 Task: Create a due date automation trigger when advanced on, on the tuesday after a card is due add content with a description not starting with resume at 11:00 AM.
Action: Mouse moved to (960, 290)
Screenshot: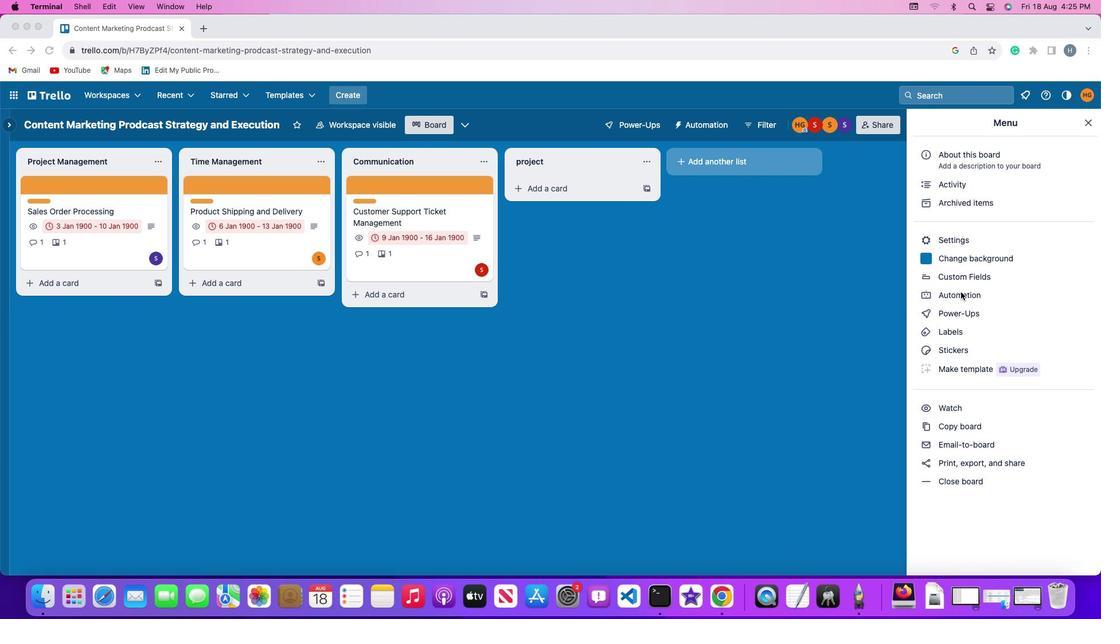 
Action: Mouse pressed left at (960, 290)
Screenshot: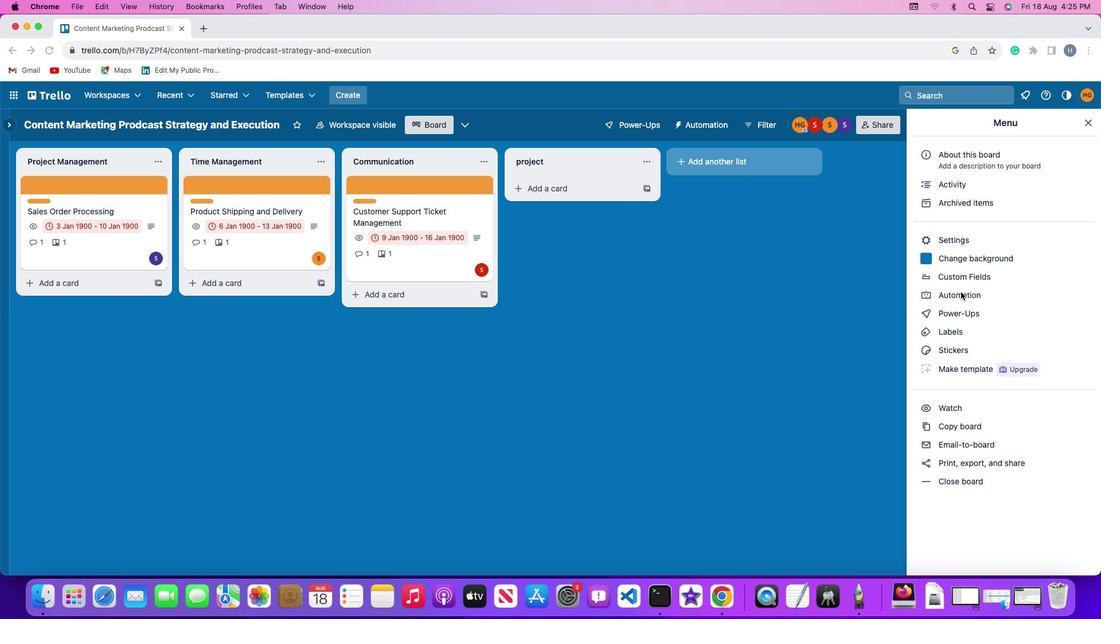 
Action: Mouse pressed left at (960, 290)
Screenshot: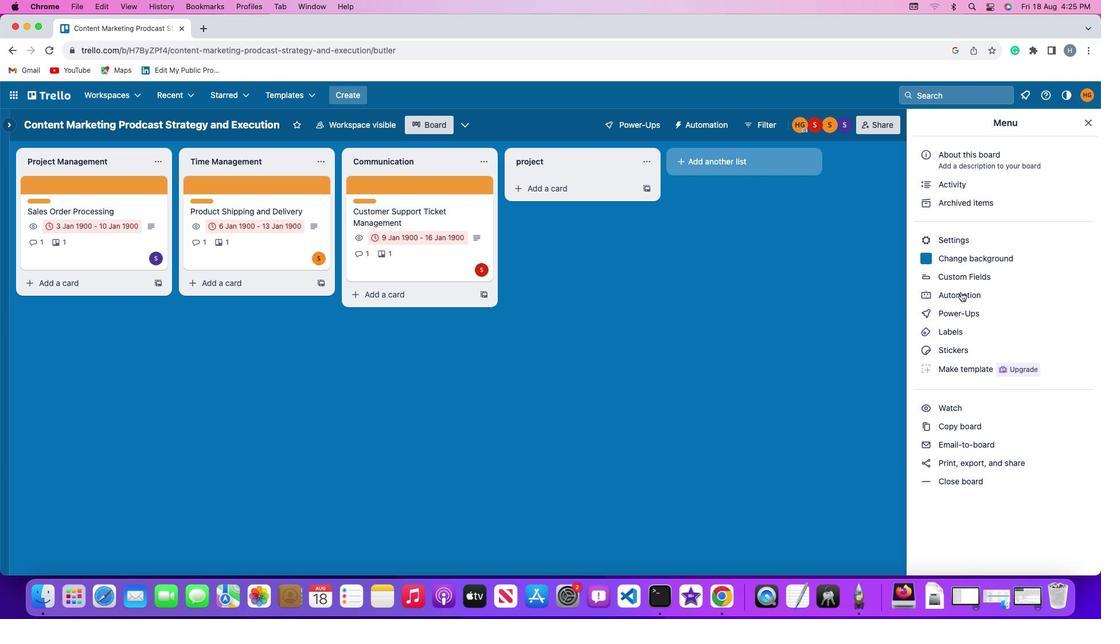 
Action: Mouse moved to (76, 271)
Screenshot: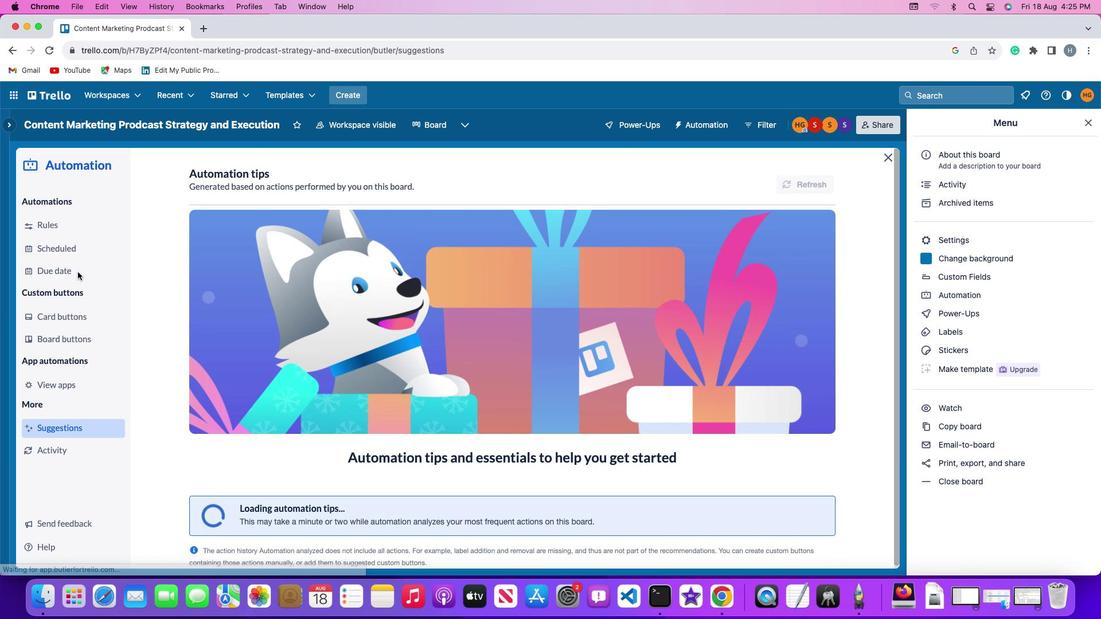 
Action: Mouse pressed left at (76, 271)
Screenshot: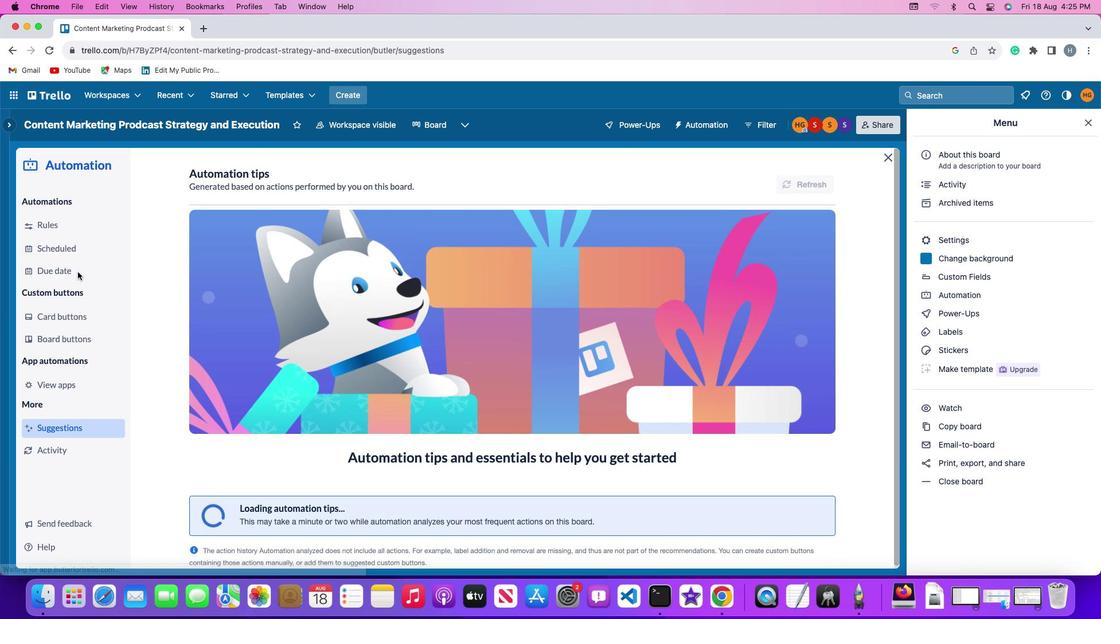 
Action: Mouse moved to (779, 177)
Screenshot: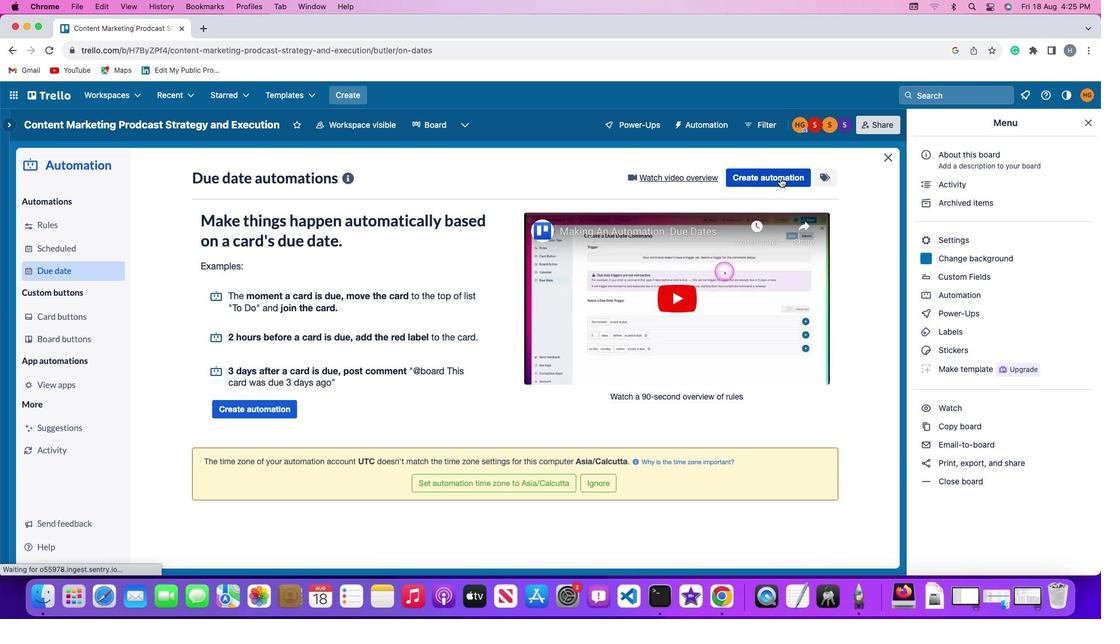
Action: Mouse pressed left at (779, 177)
Screenshot: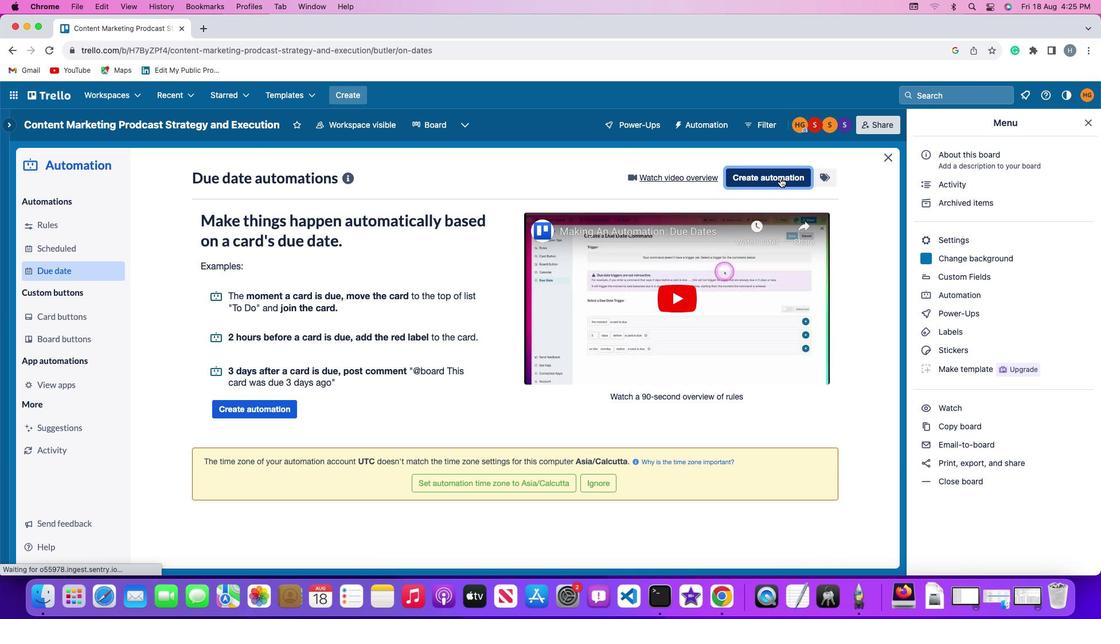 
Action: Mouse moved to (236, 284)
Screenshot: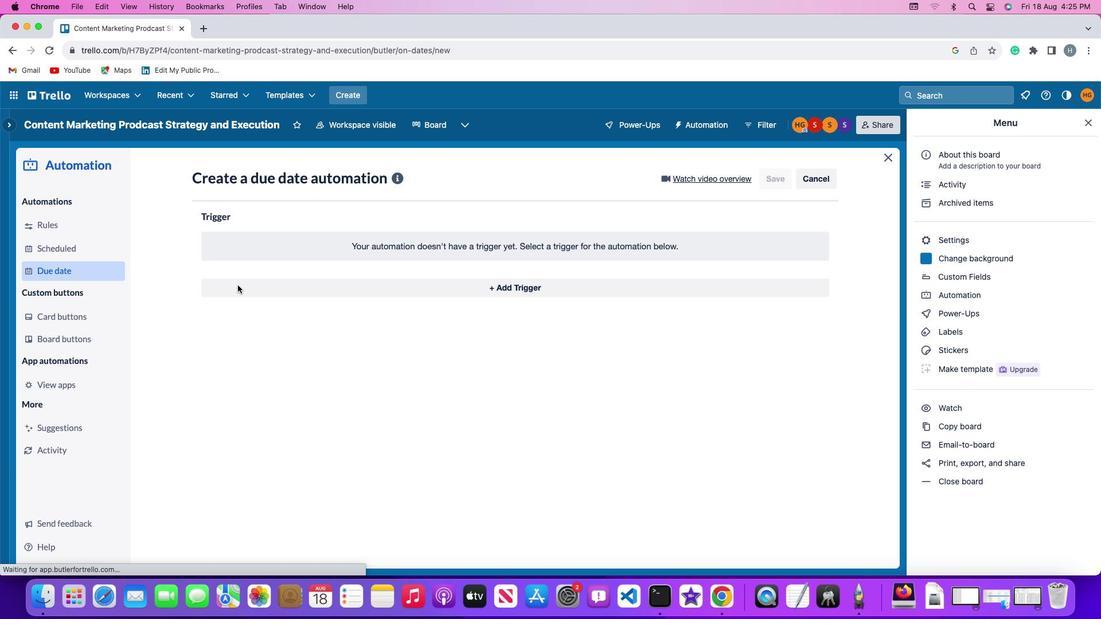 
Action: Mouse pressed left at (236, 284)
Screenshot: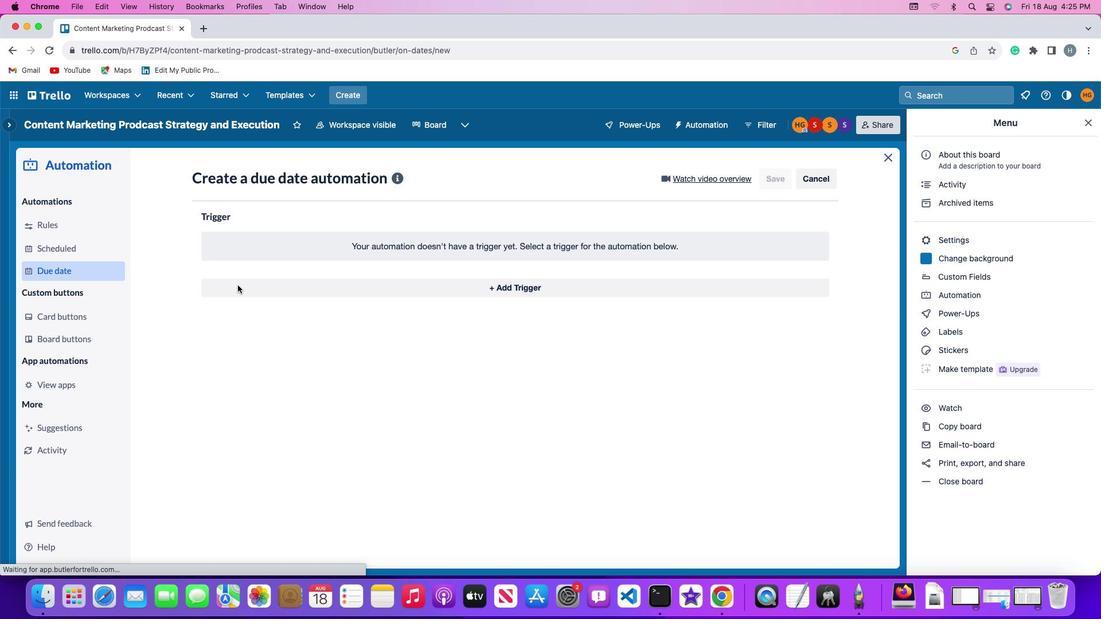 
Action: Mouse moved to (263, 496)
Screenshot: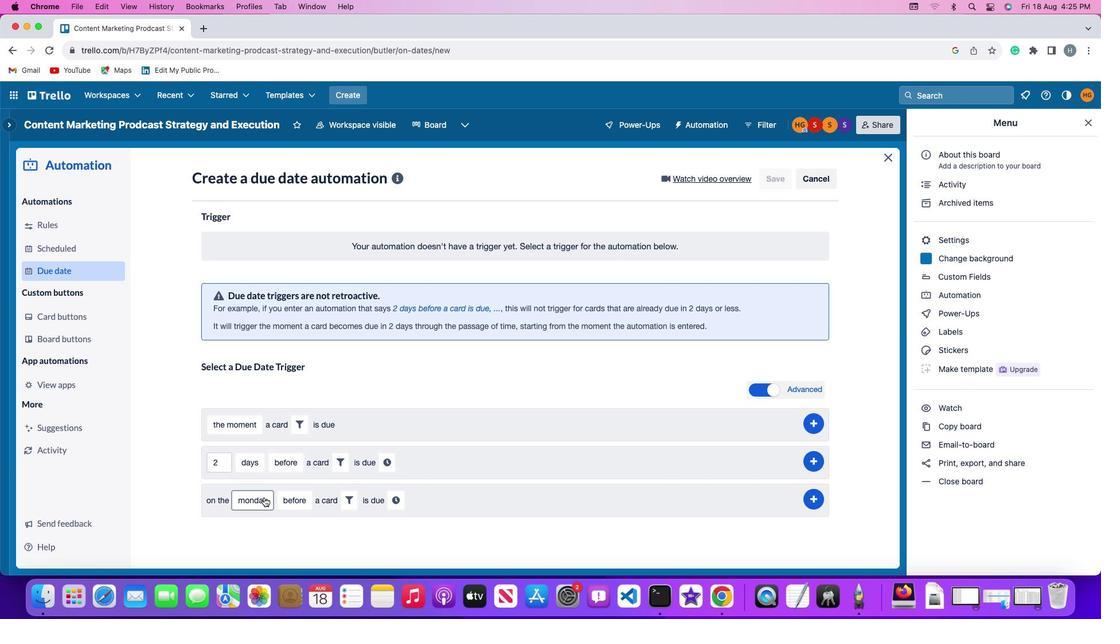 
Action: Mouse pressed left at (263, 496)
Screenshot: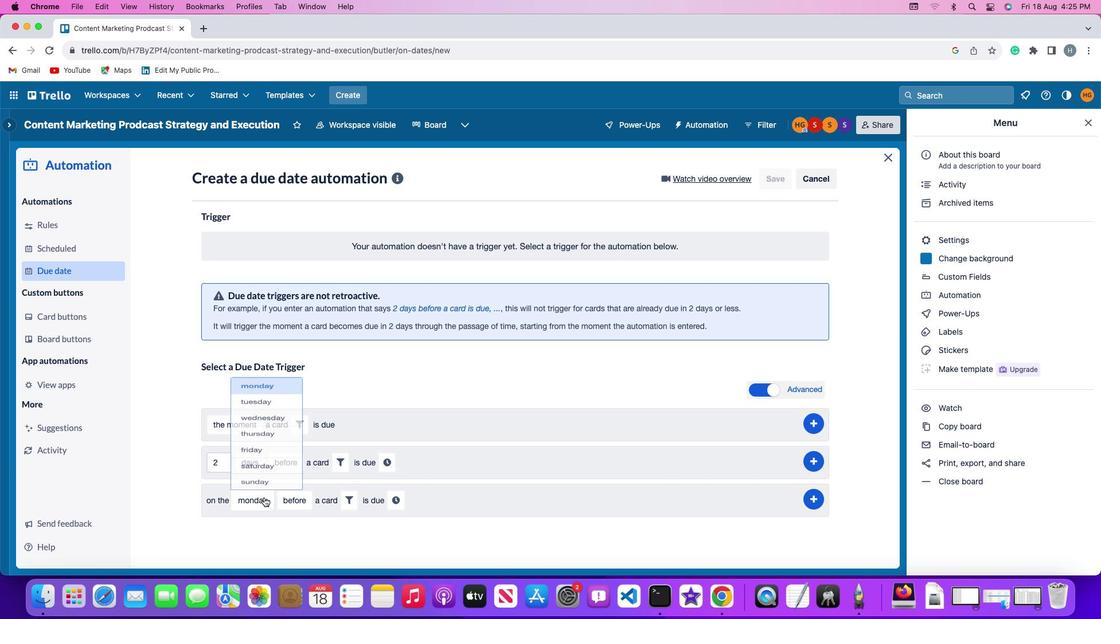 
Action: Mouse moved to (274, 364)
Screenshot: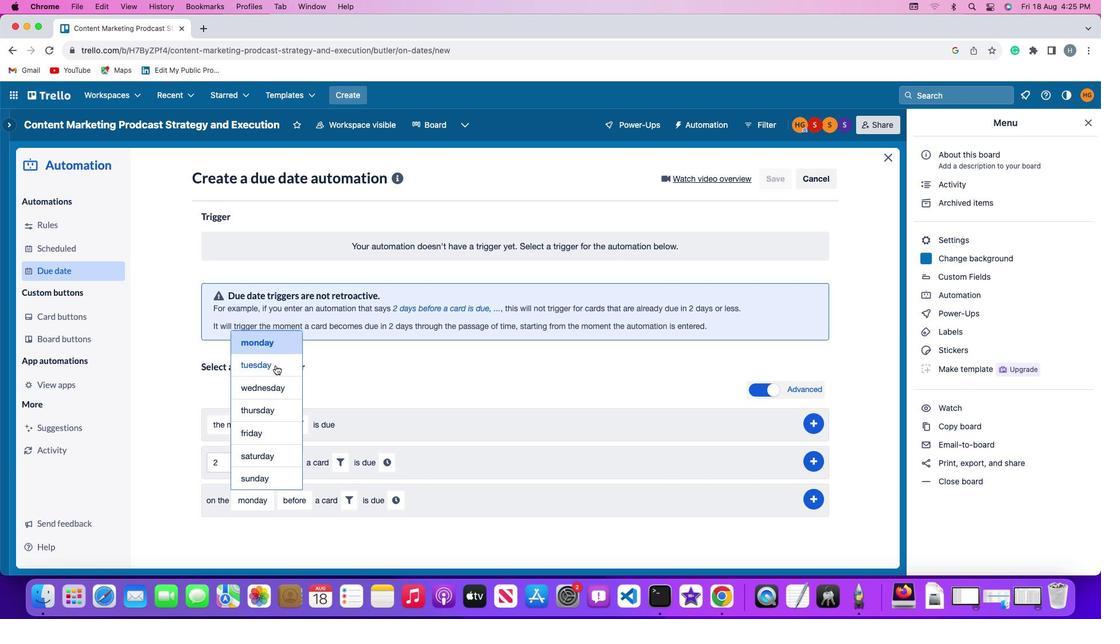 
Action: Mouse pressed left at (274, 364)
Screenshot: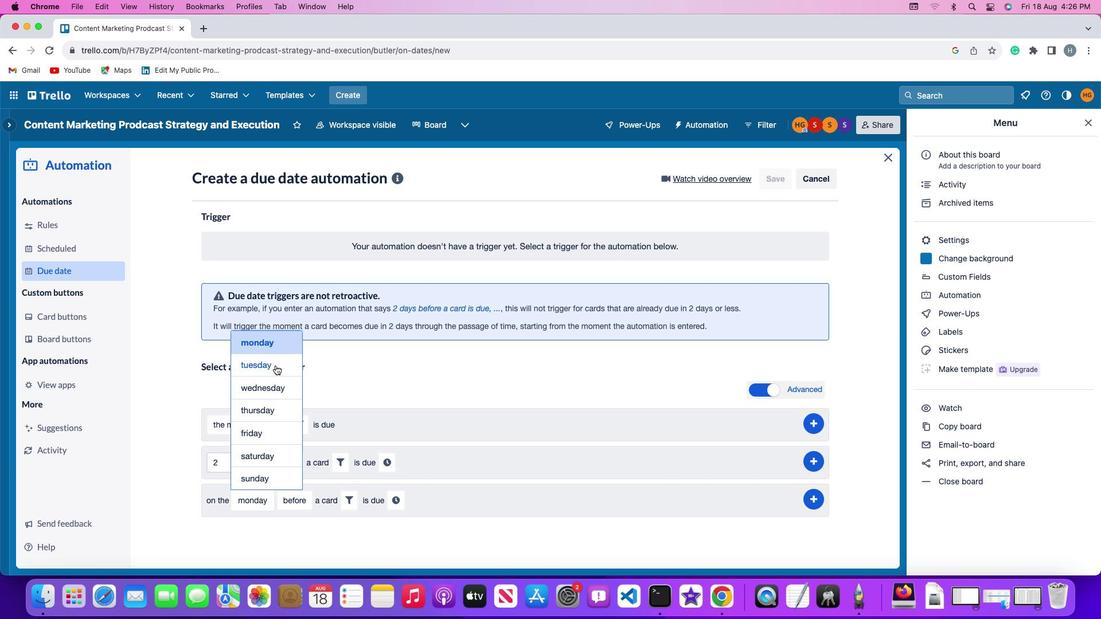 
Action: Mouse moved to (303, 496)
Screenshot: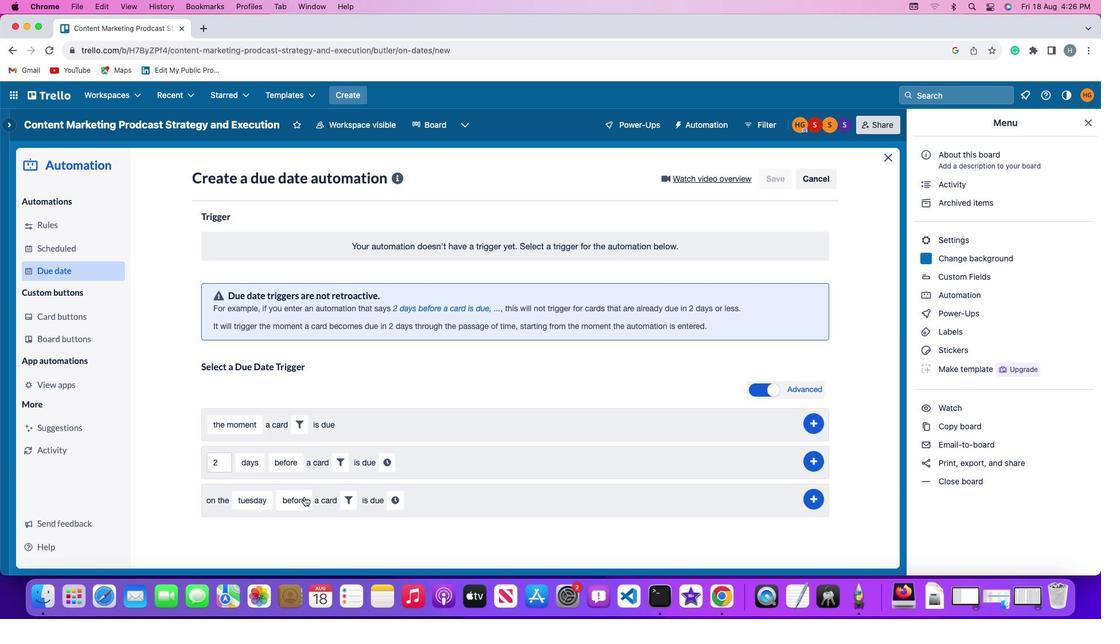 
Action: Mouse pressed left at (303, 496)
Screenshot: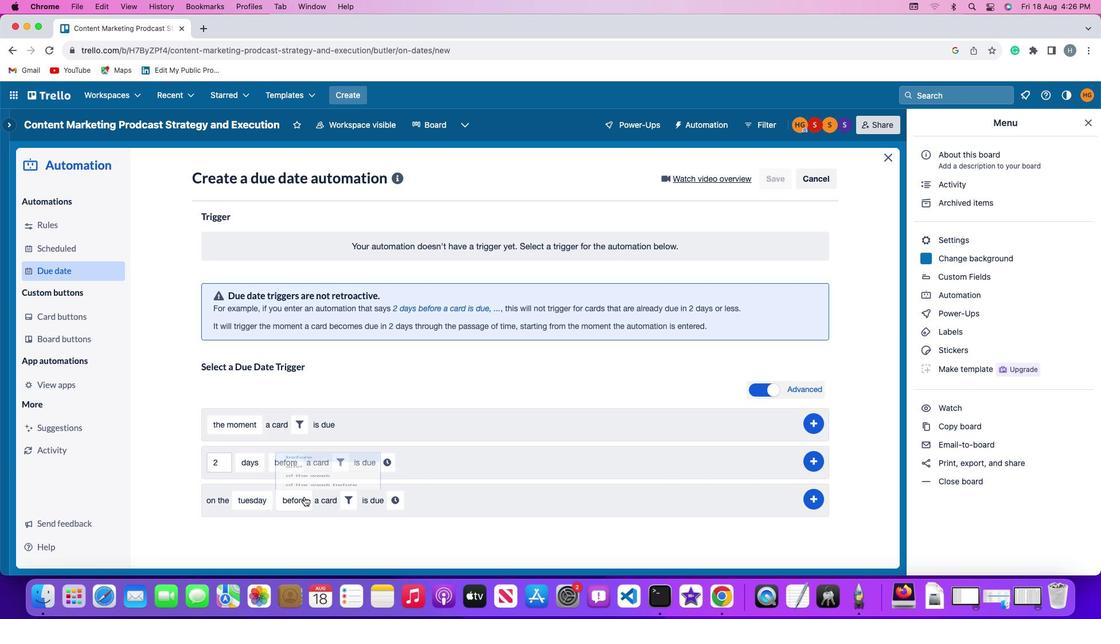 
Action: Mouse moved to (313, 428)
Screenshot: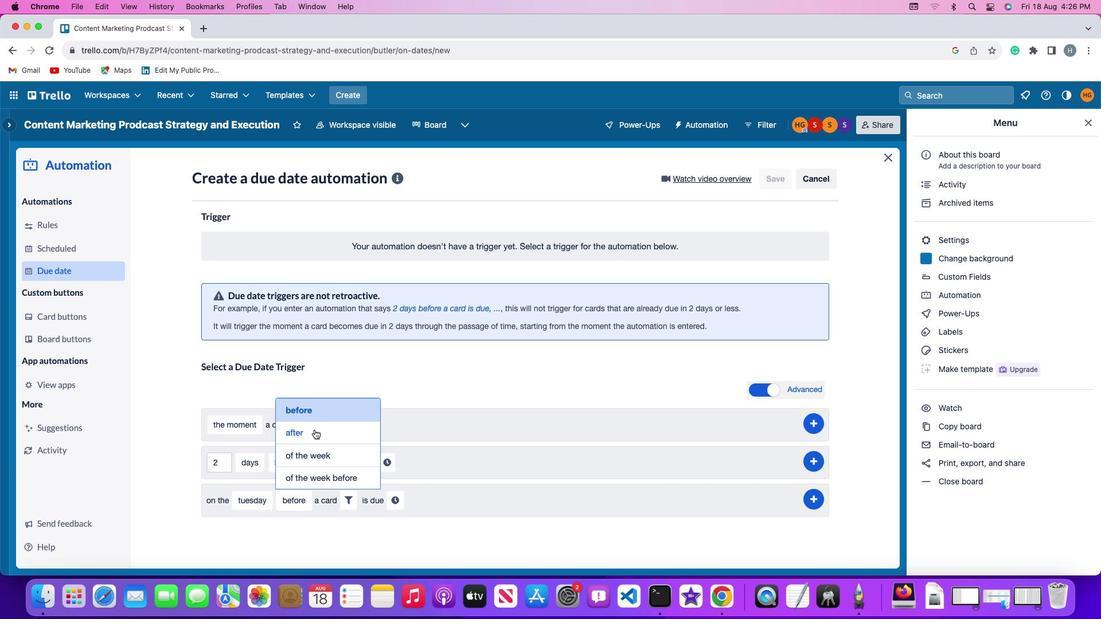 
Action: Mouse pressed left at (313, 428)
Screenshot: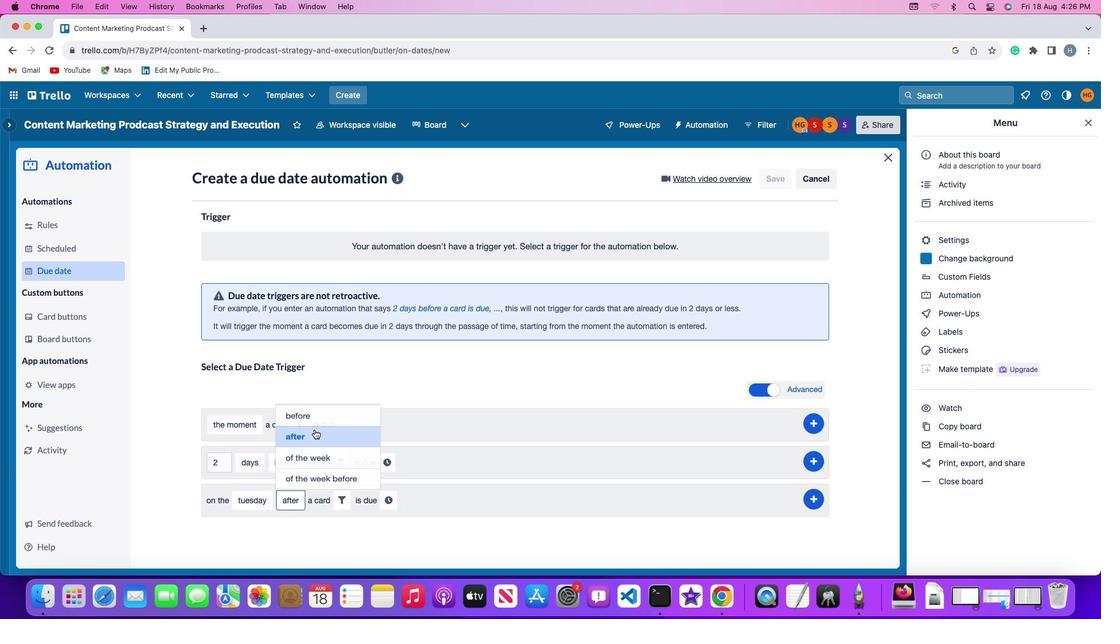 
Action: Mouse moved to (333, 500)
Screenshot: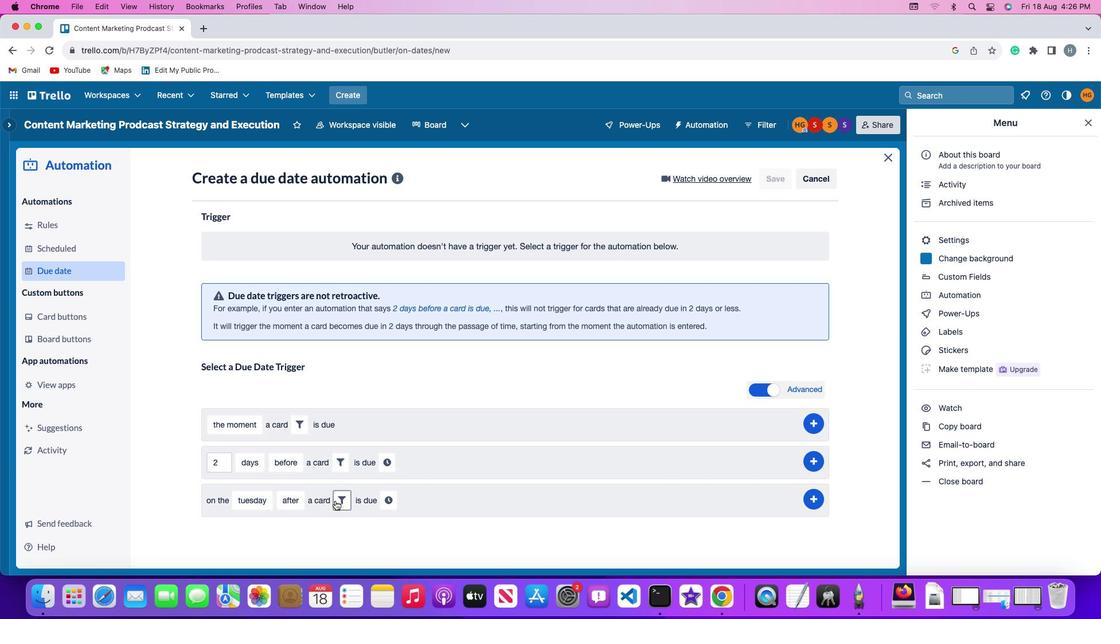 
Action: Mouse pressed left at (333, 500)
Screenshot: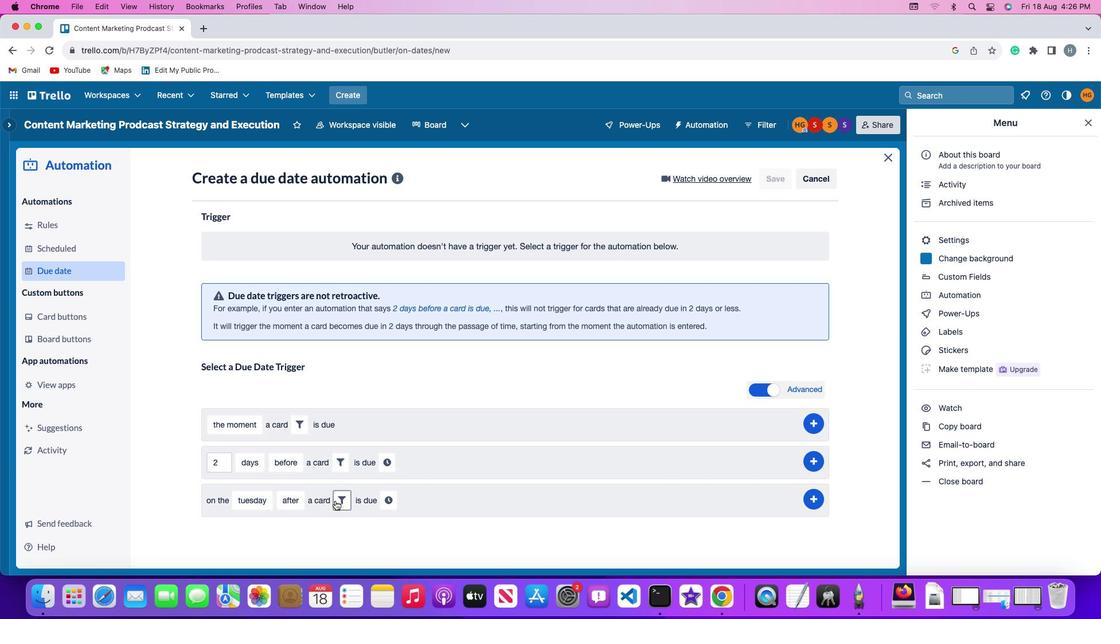 
Action: Mouse moved to (479, 535)
Screenshot: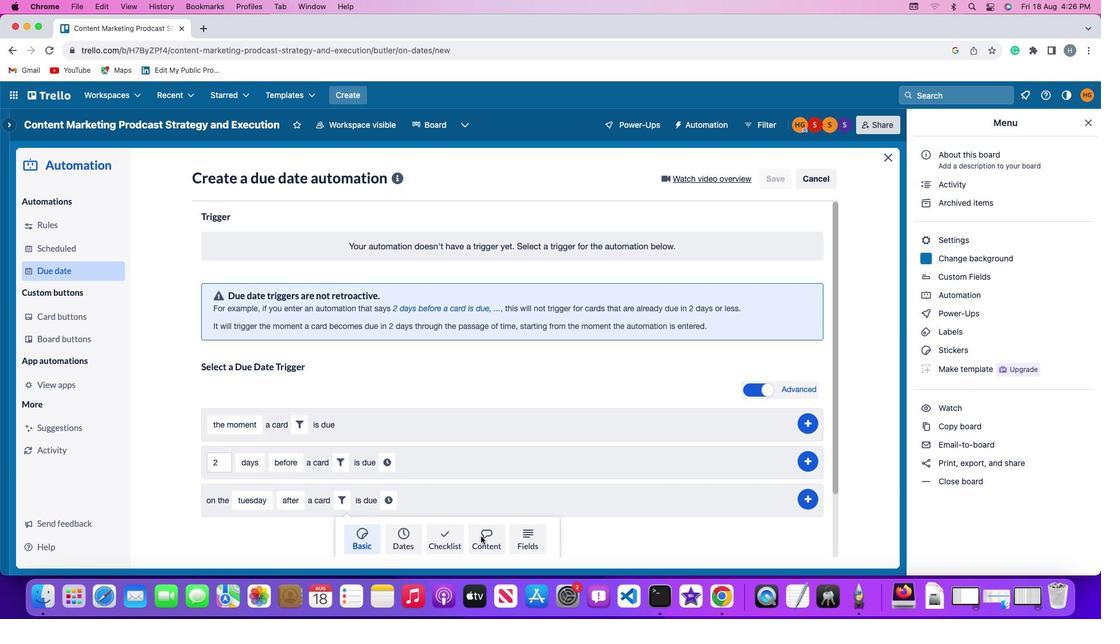 
Action: Mouse pressed left at (479, 535)
Screenshot: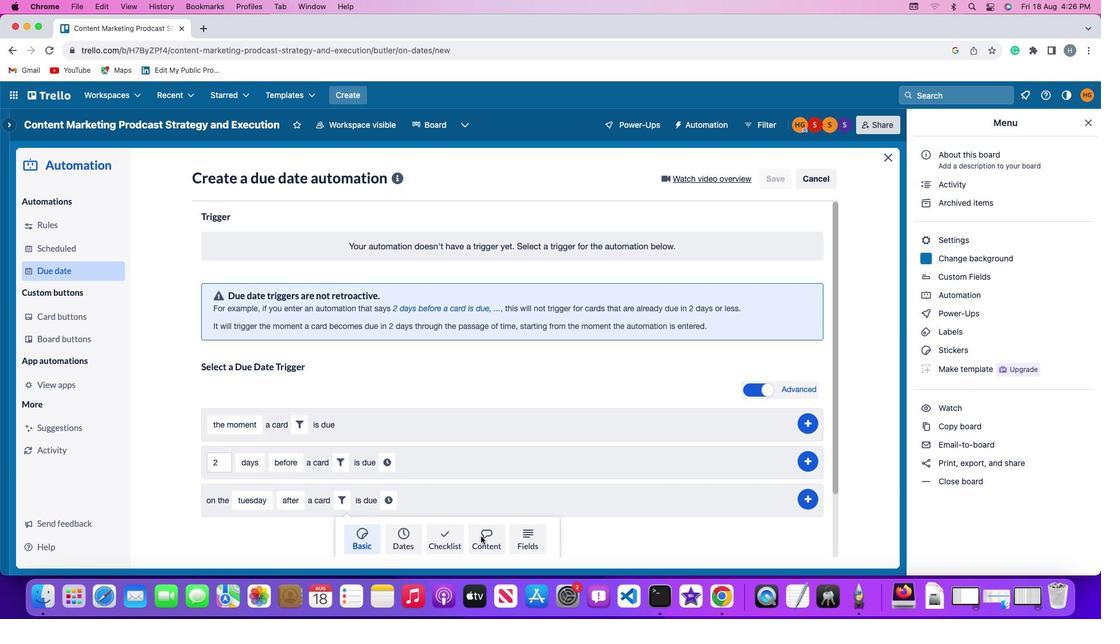 
Action: Mouse moved to (274, 518)
Screenshot: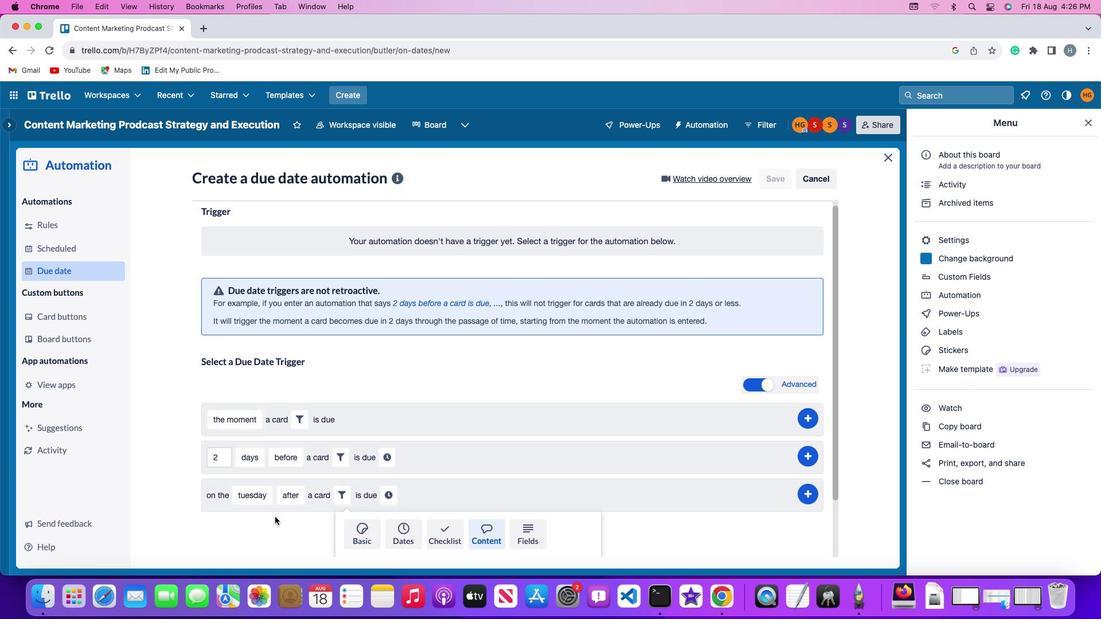 
Action: Mouse scrolled (274, 518) with delta (0, -1)
Screenshot: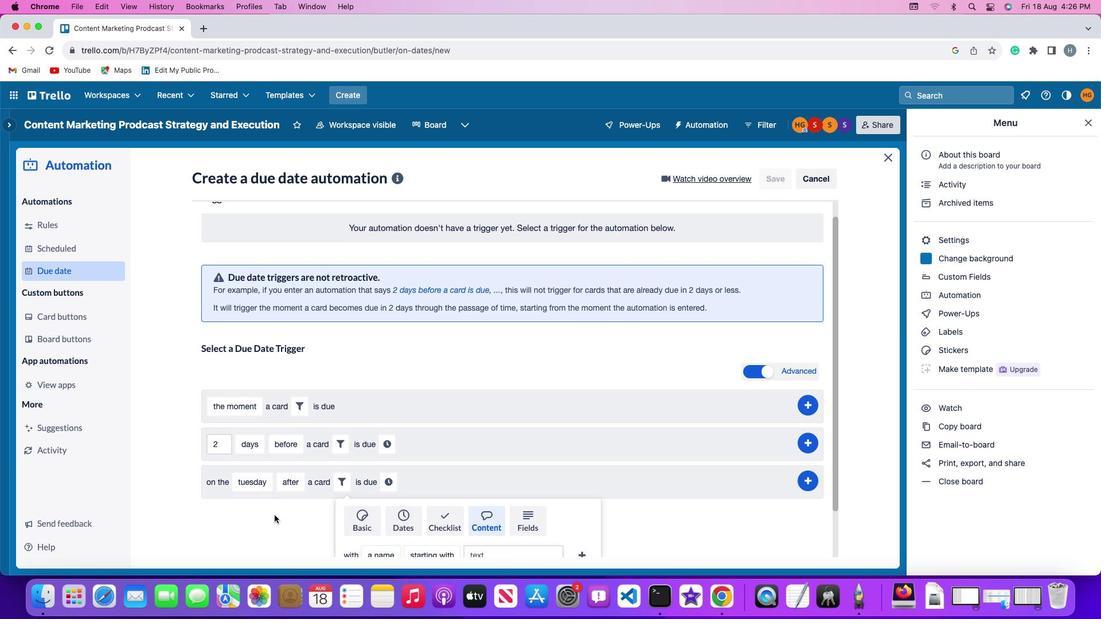
Action: Mouse scrolled (274, 518) with delta (0, -1)
Screenshot: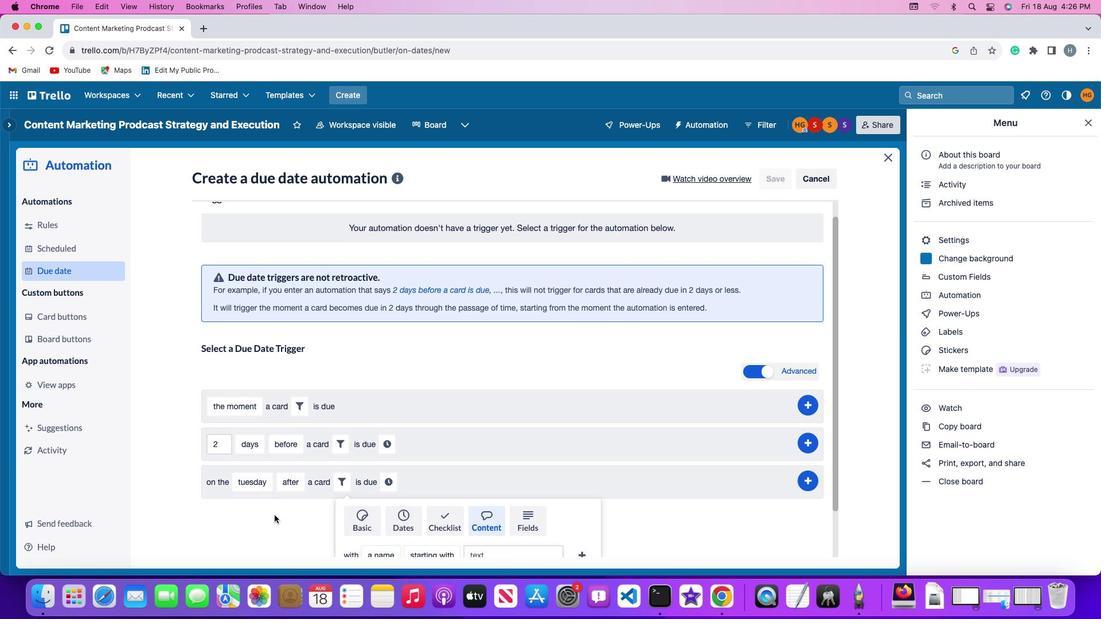 
Action: Mouse scrolled (274, 518) with delta (0, -2)
Screenshot: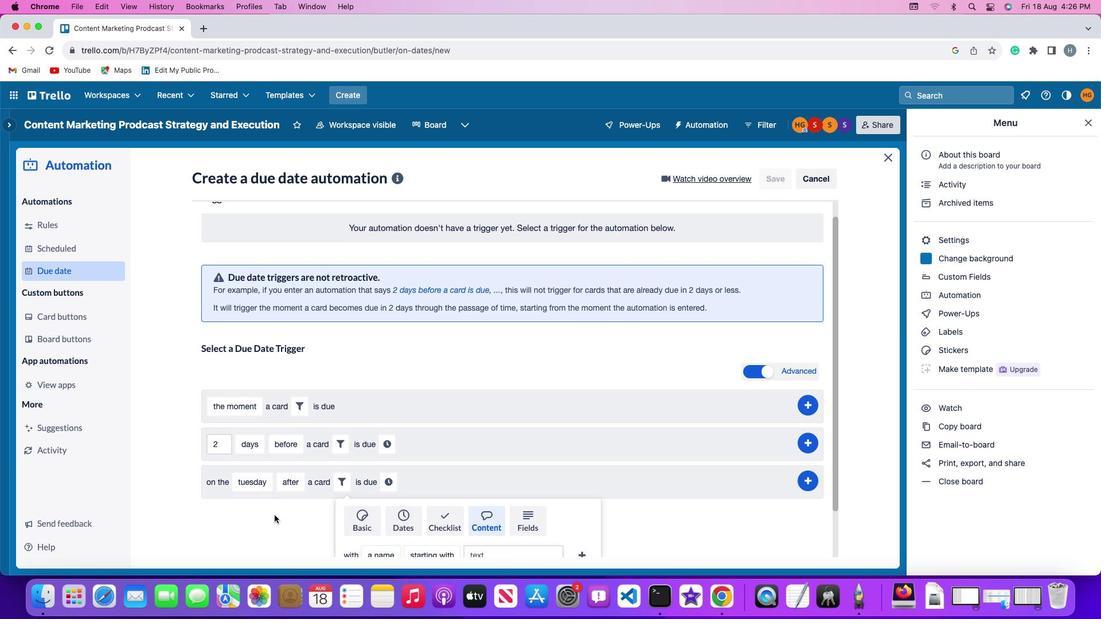 
Action: Mouse moved to (274, 518)
Screenshot: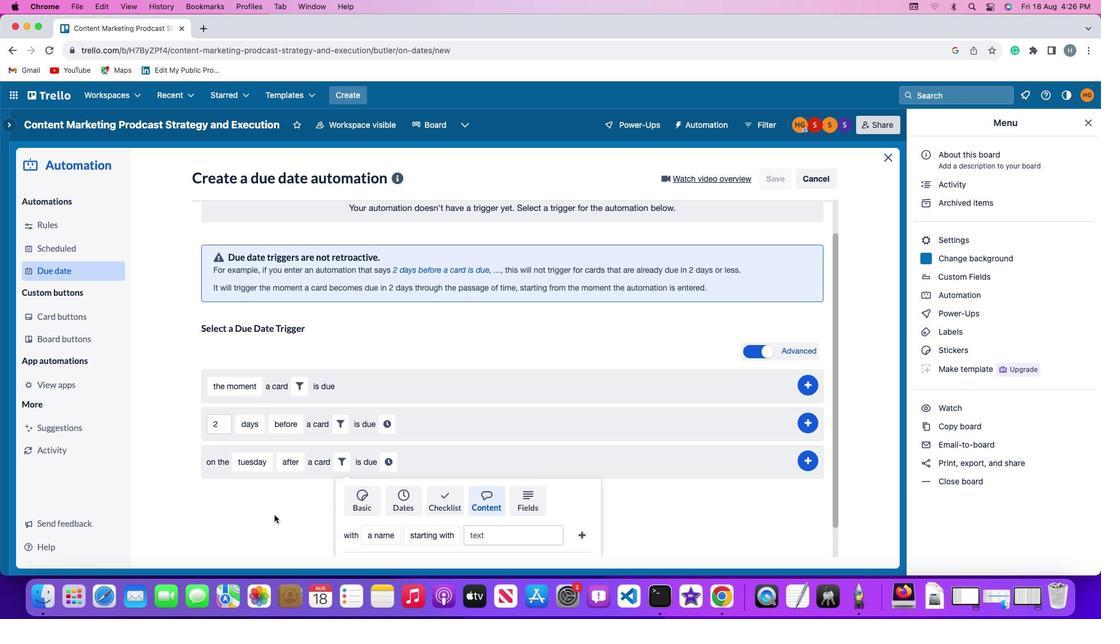 
Action: Mouse scrolled (274, 518) with delta (0, -3)
Screenshot: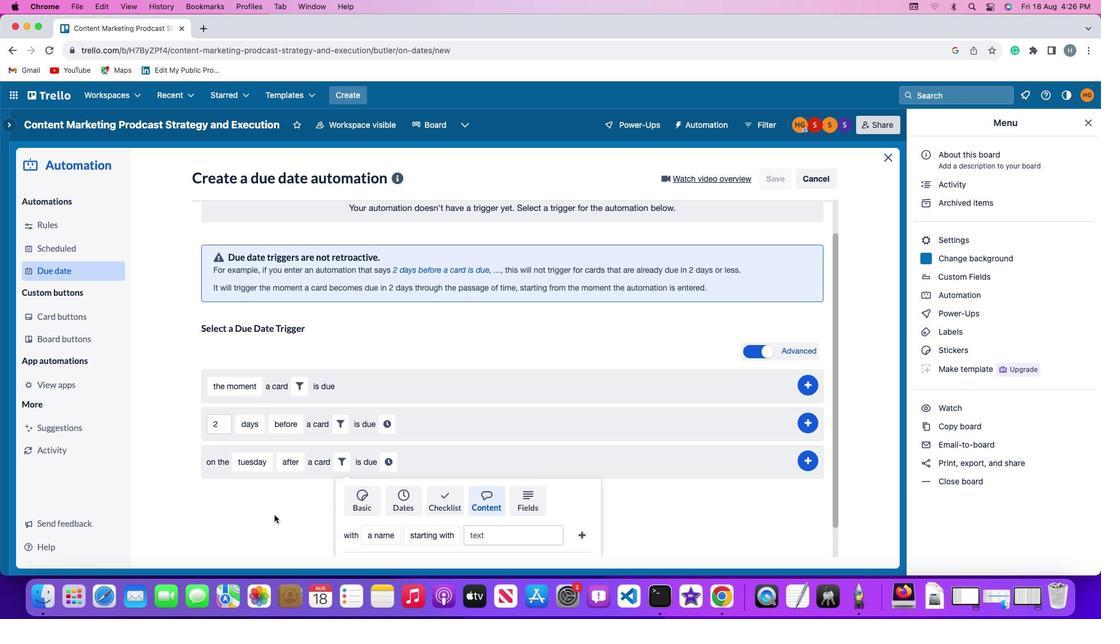 
Action: Mouse moved to (274, 516)
Screenshot: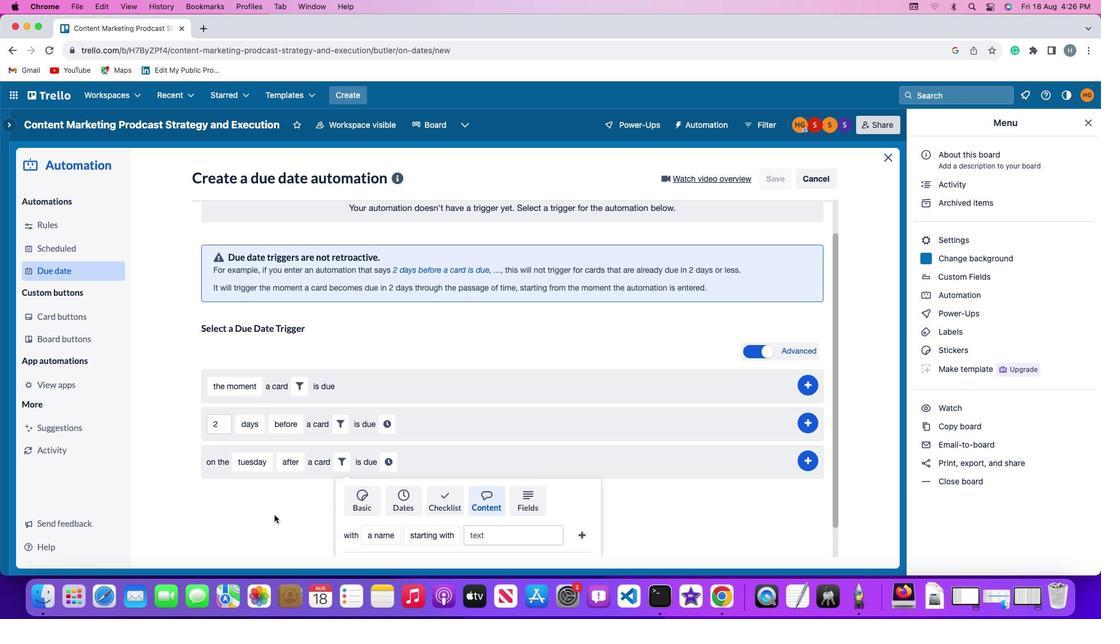 
Action: Mouse scrolled (274, 516) with delta (0, -4)
Screenshot: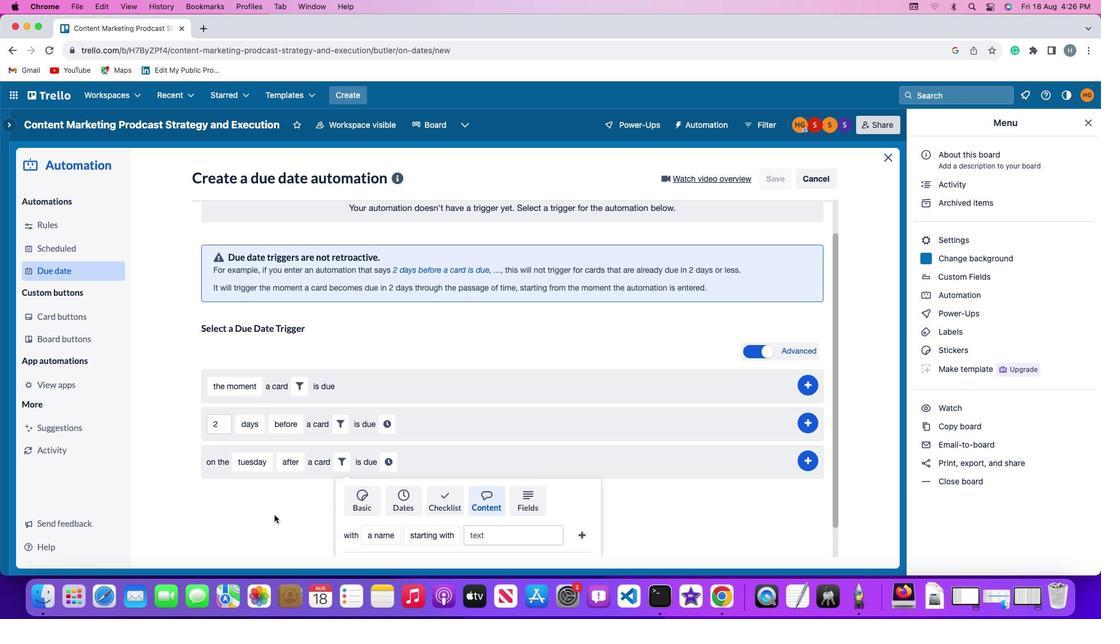 
Action: Mouse moved to (274, 513)
Screenshot: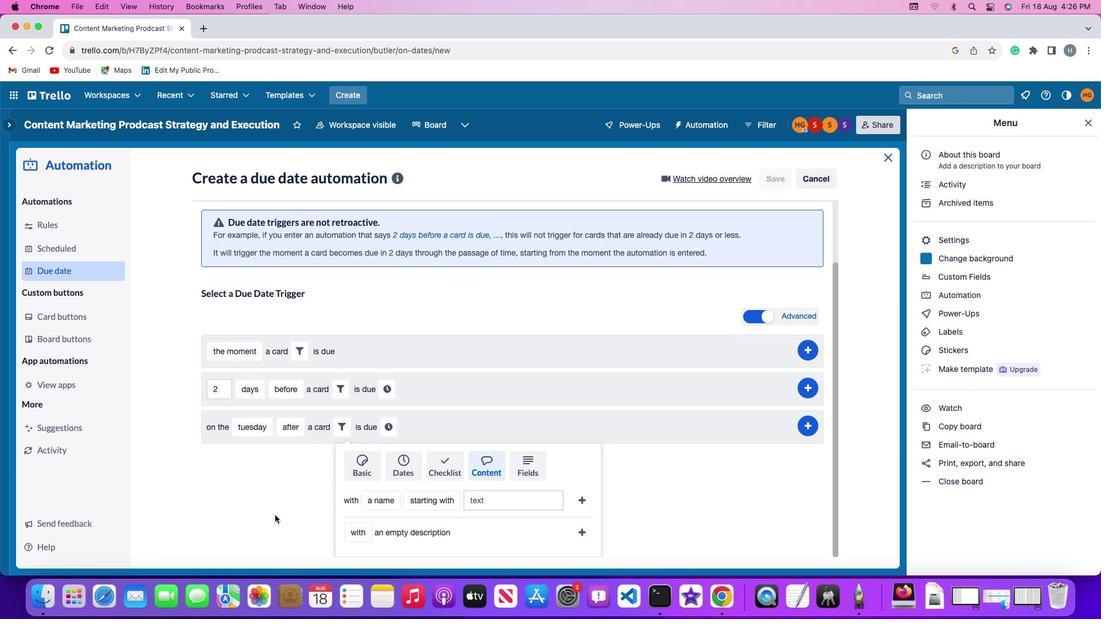 
Action: Mouse scrolled (274, 513) with delta (0, -1)
Screenshot: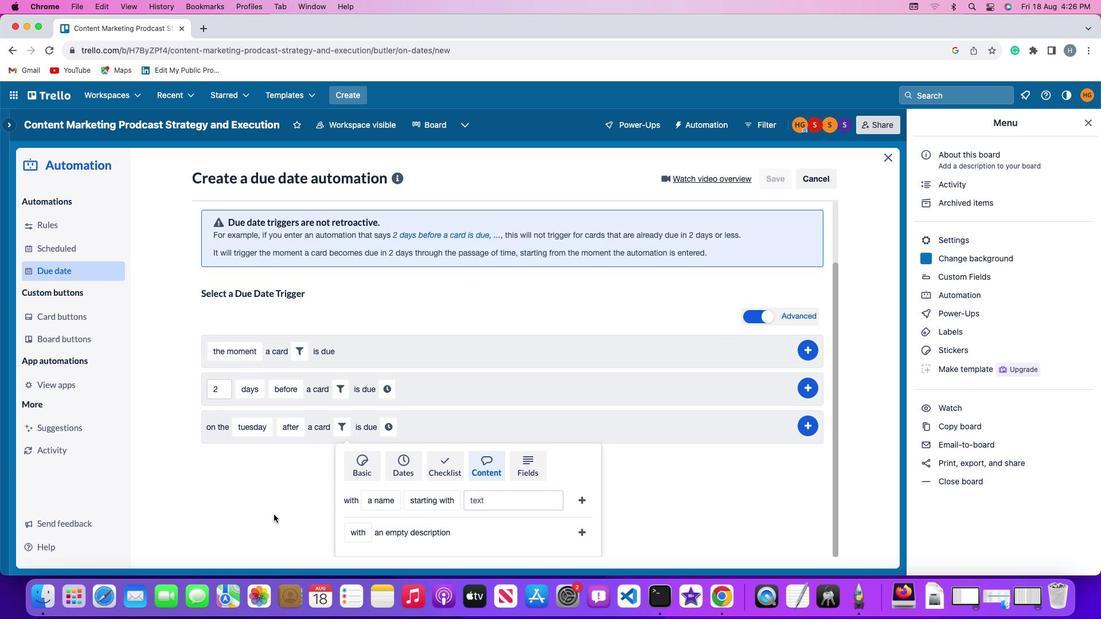 
Action: Mouse scrolled (274, 513) with delta (0, -1)
Screenshot: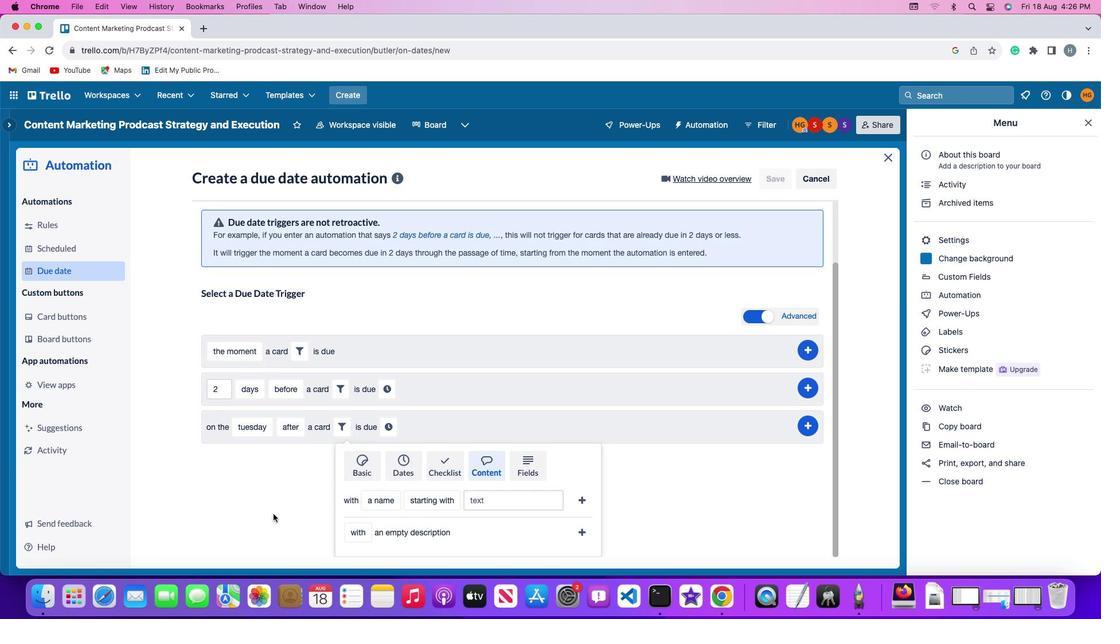 
Action: Mouse scrolled (274, 513) with delta (0, -2)
Screenshot: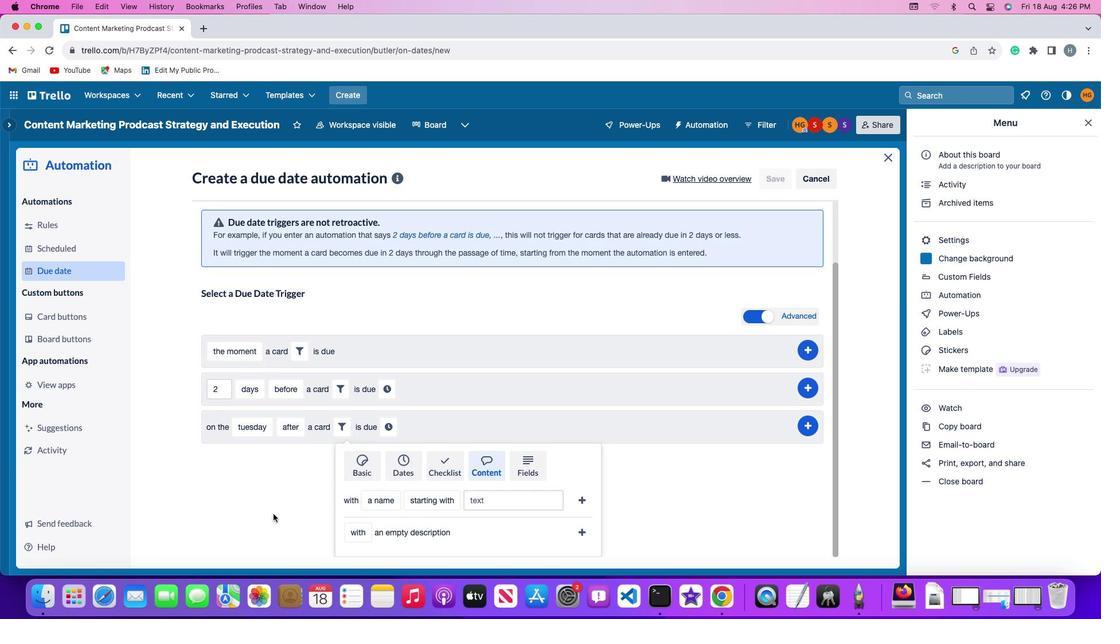 
Action: Mouse moved to (369, 501)
Screenshot: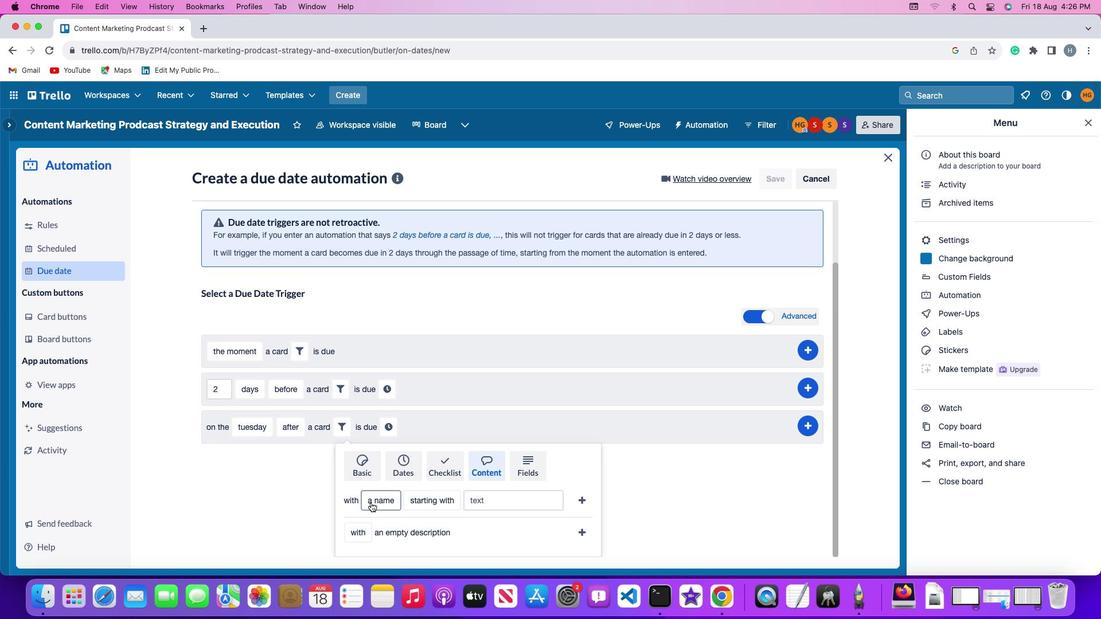 
Action: Mouse pressed left at (369, 501)
Screenshot: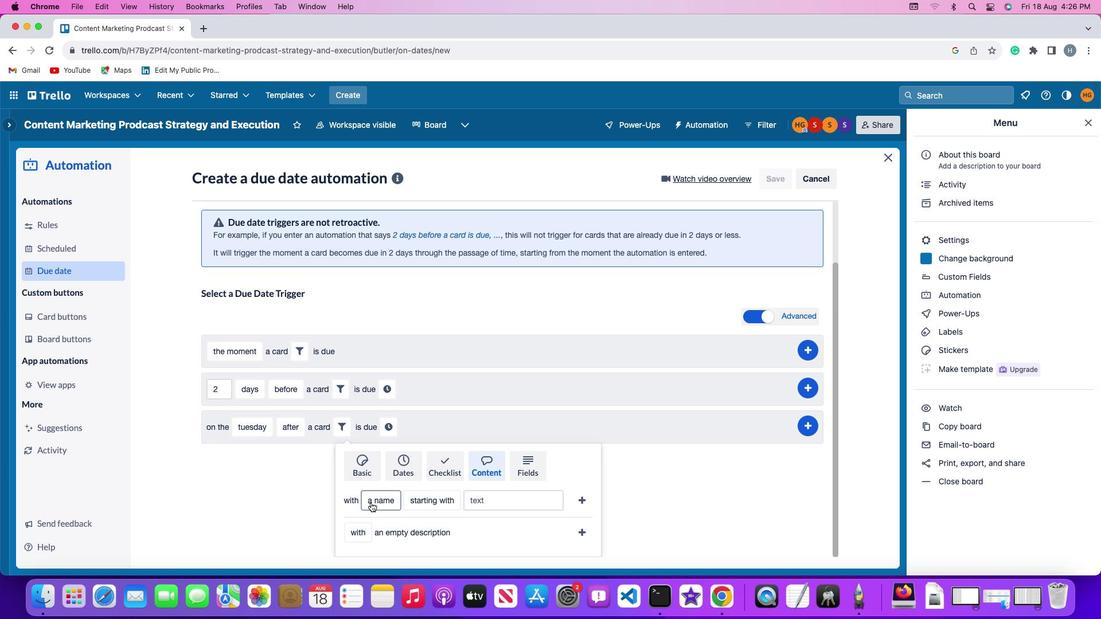
Action: Mouse moved to (390, 455)
Screenshot: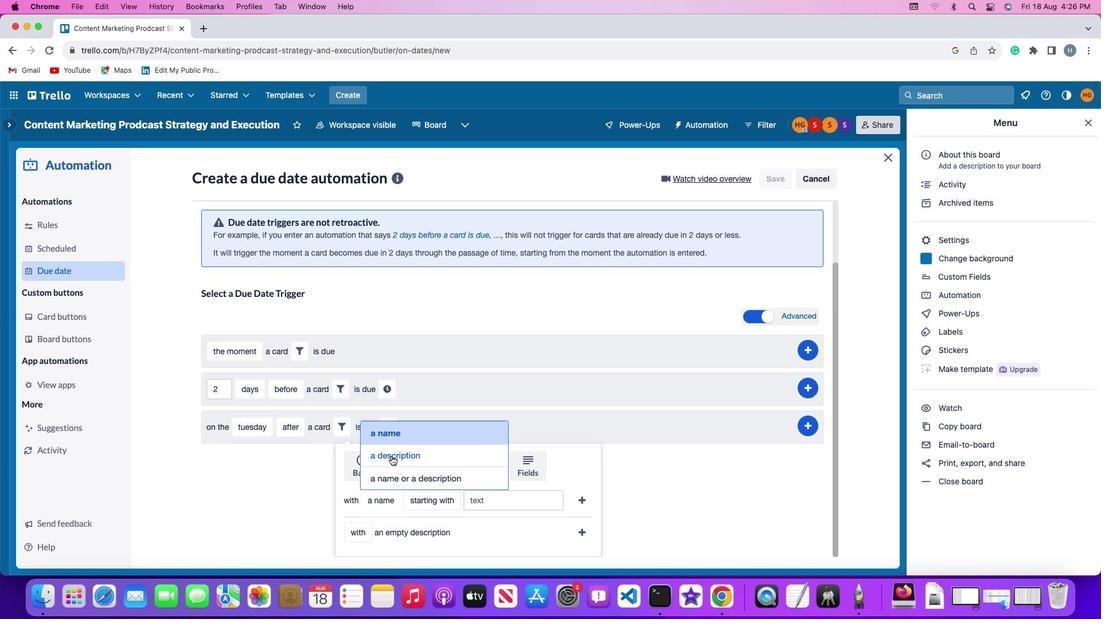 
Action: Mouse pressed left at (390, 455)
Screenshot: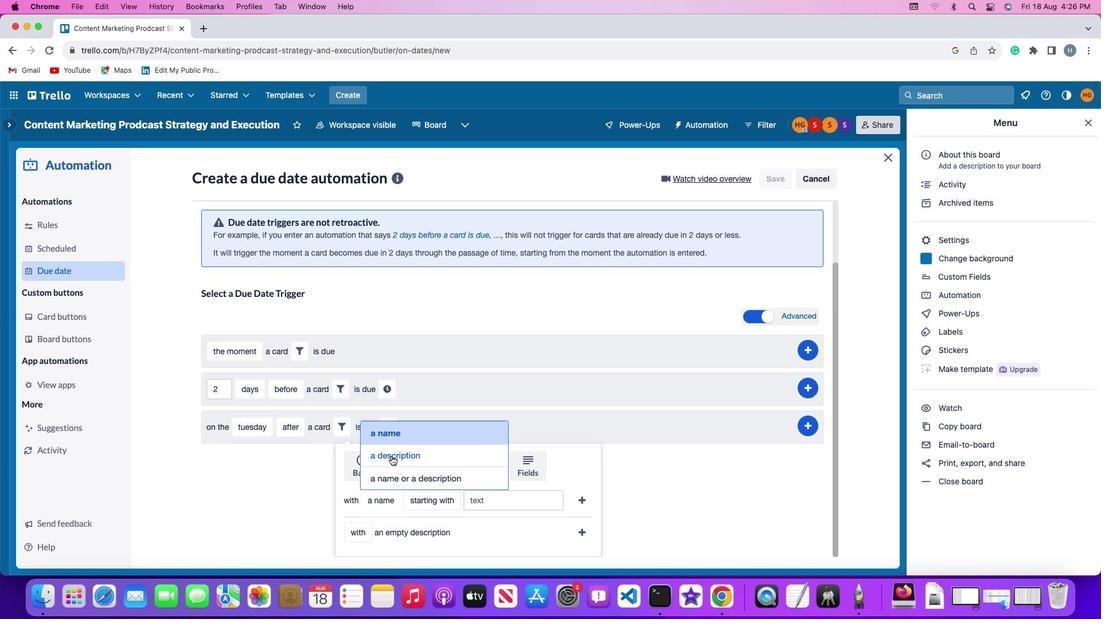 
Action: Mouse moved to (448, 502)
Screenshot: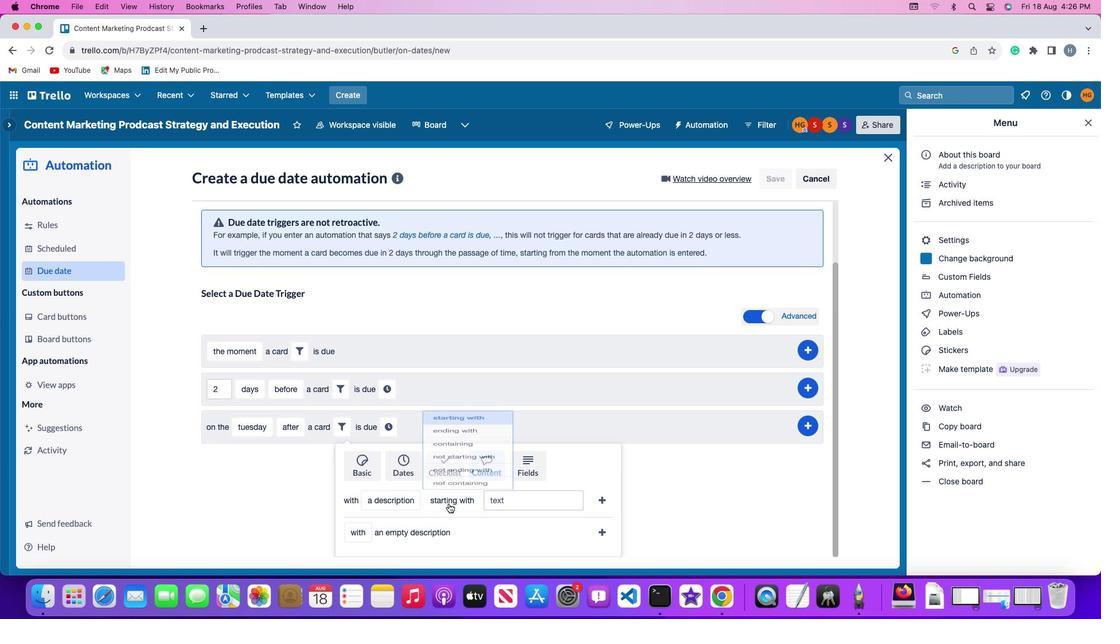
Action: Mouse pressed left at (448, 502)
Screenshot: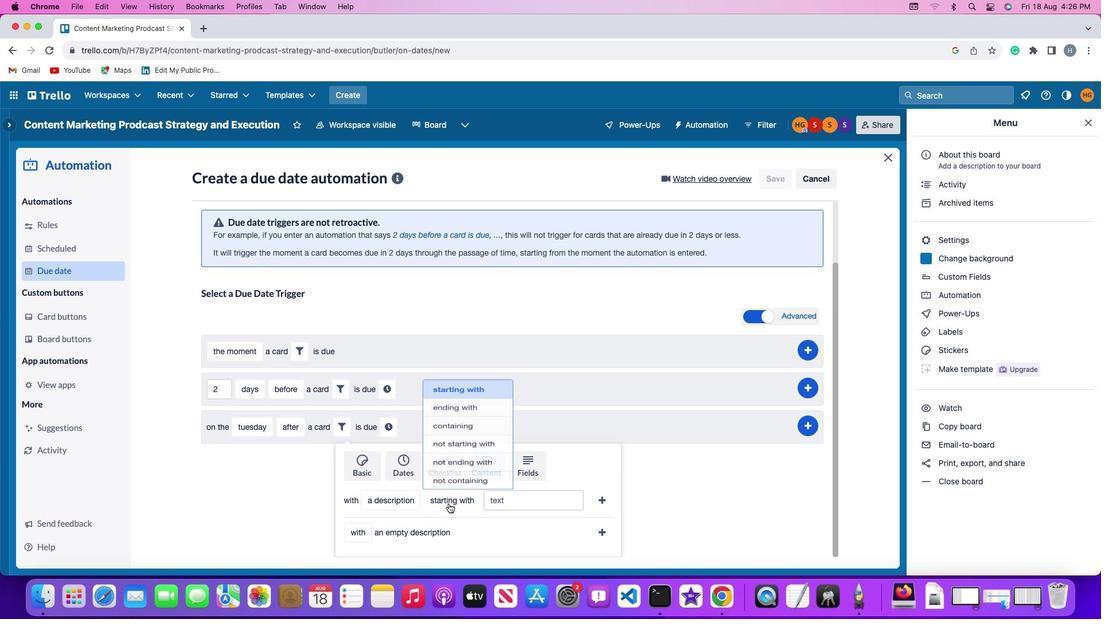 
Action: Mouse moved to (471, 432)
Screenshot: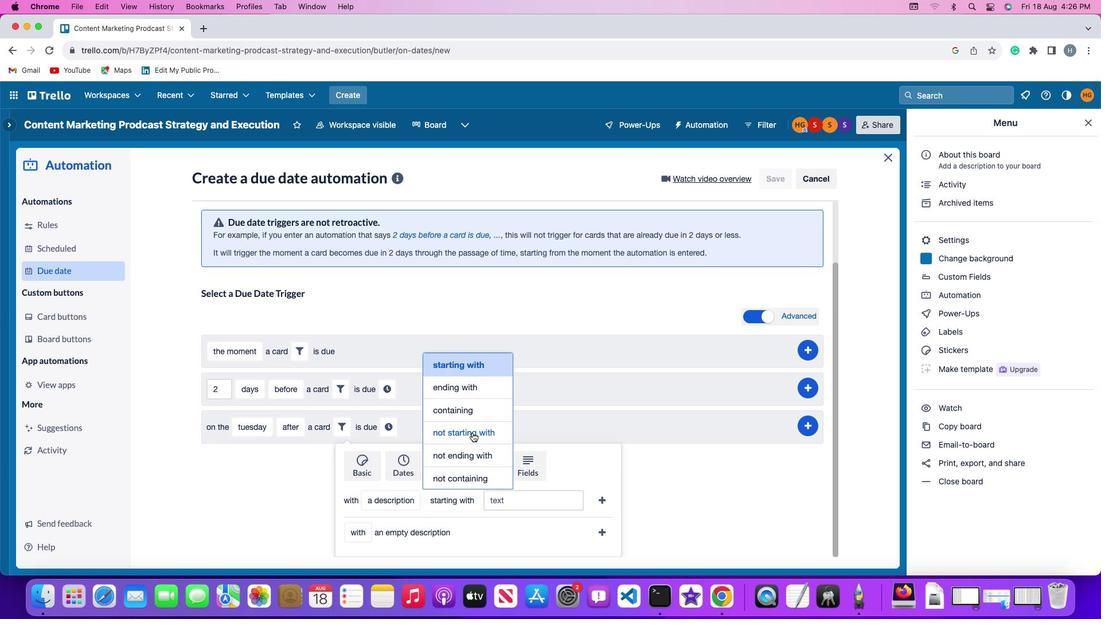 
Action: Mouse pressed left at (471, 432)
Screenshot: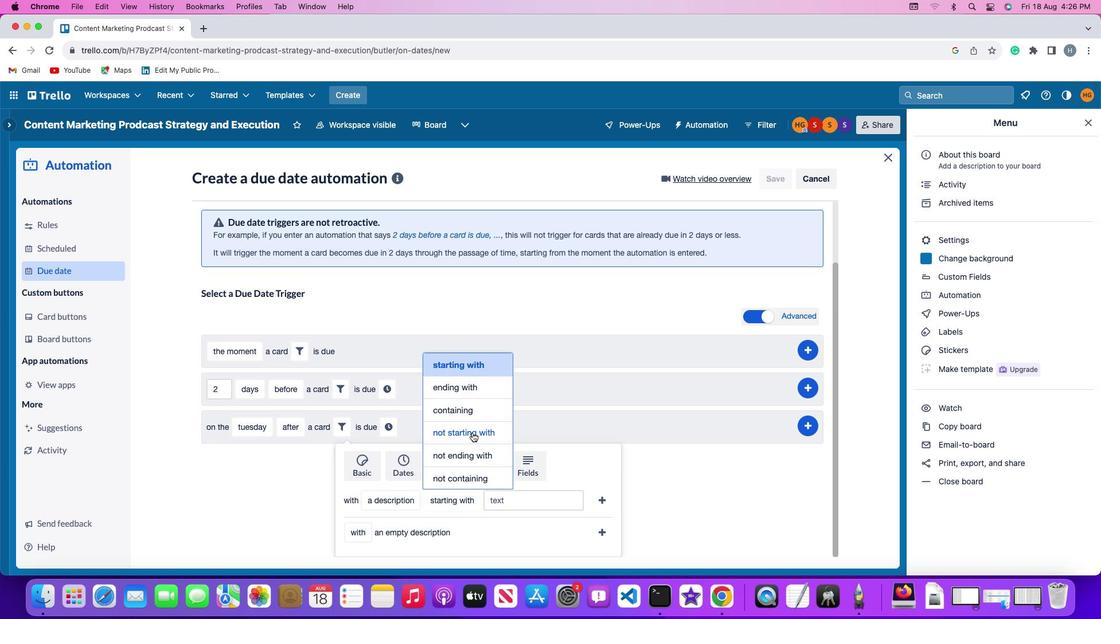 
Action: Mouse moved to (518, 497)
Screenshot: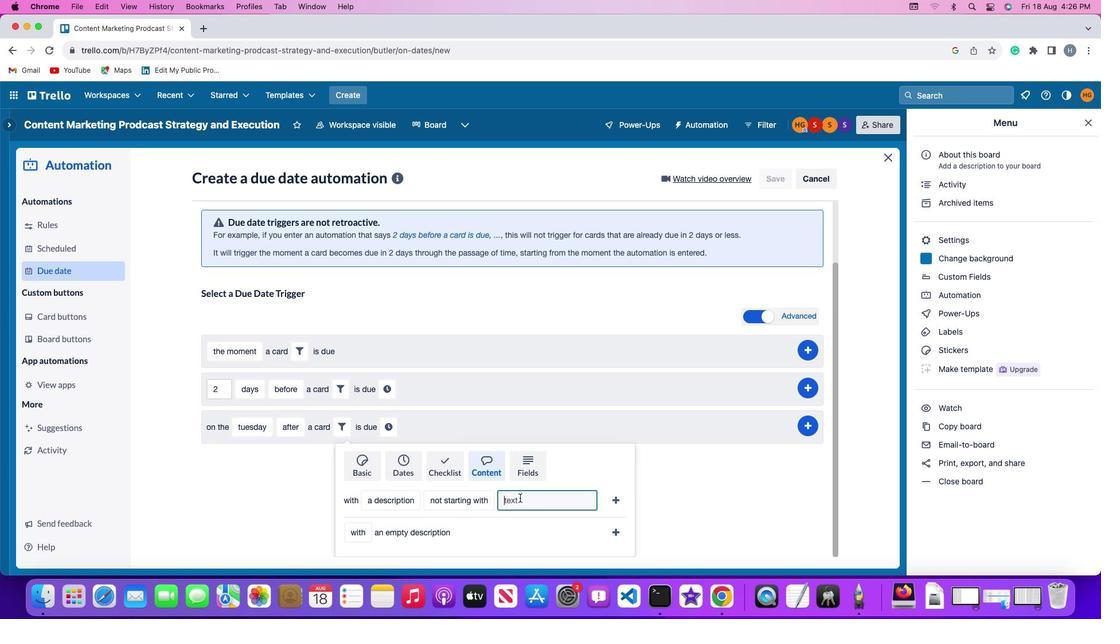 
Action: Mouse pressed left at (518, 497)
Screenshot: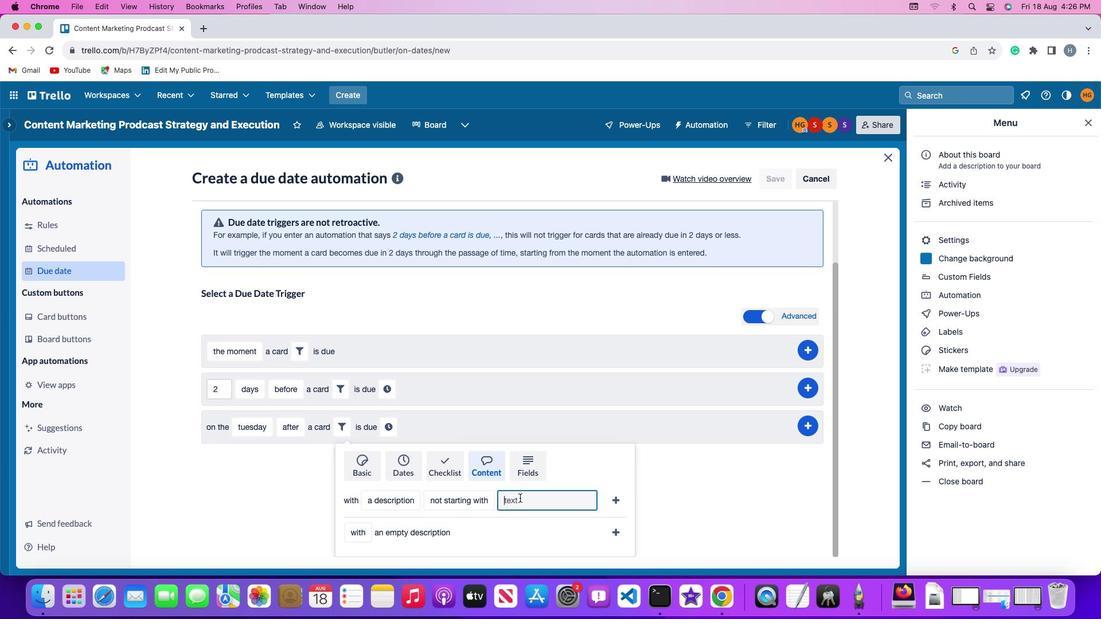 
Action: Mouse moved to (515, 499)
Screenshot: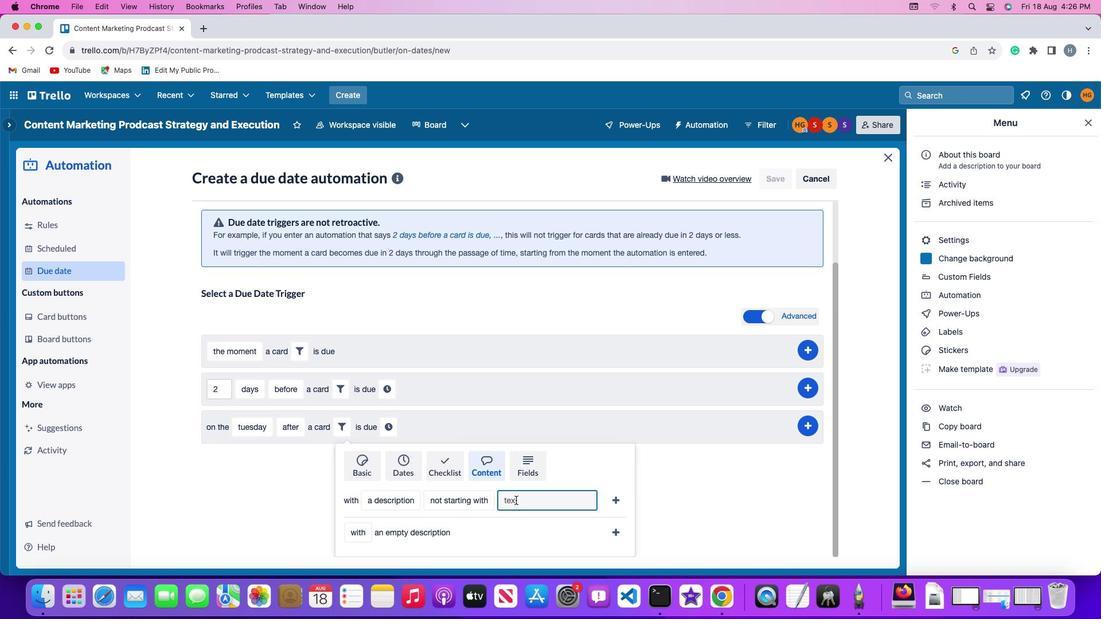 
Action: Key pressed 'r''e''s''u''m''e'
Screenshot: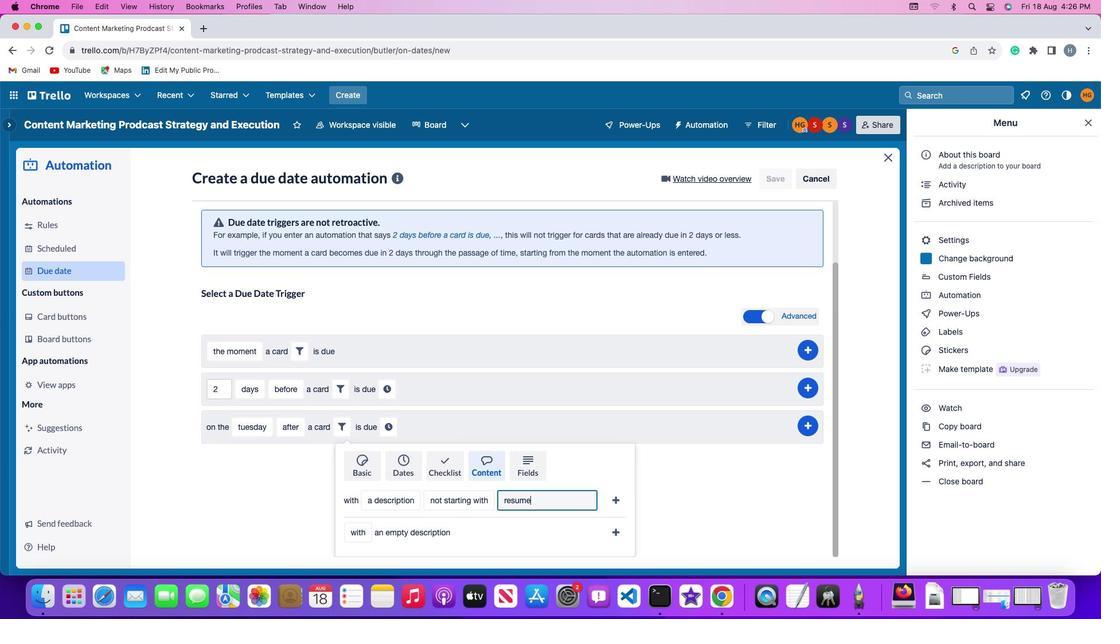
Action: Mouse moved to (616, 500)
Screenshot: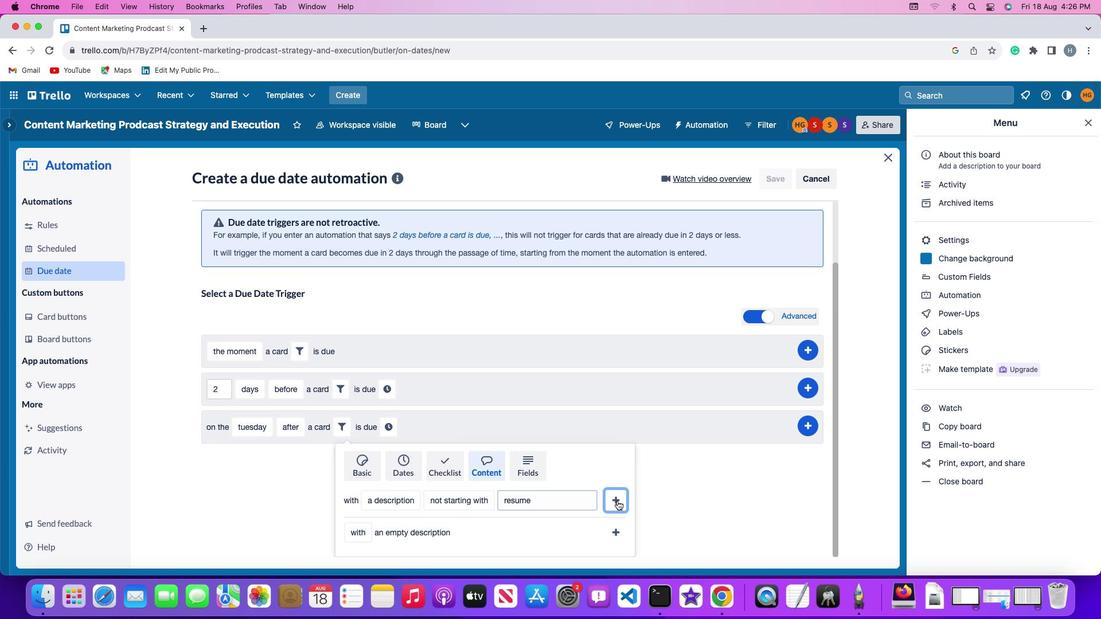 
Action: Mouse pressed left at (616, 500)
Screenshot: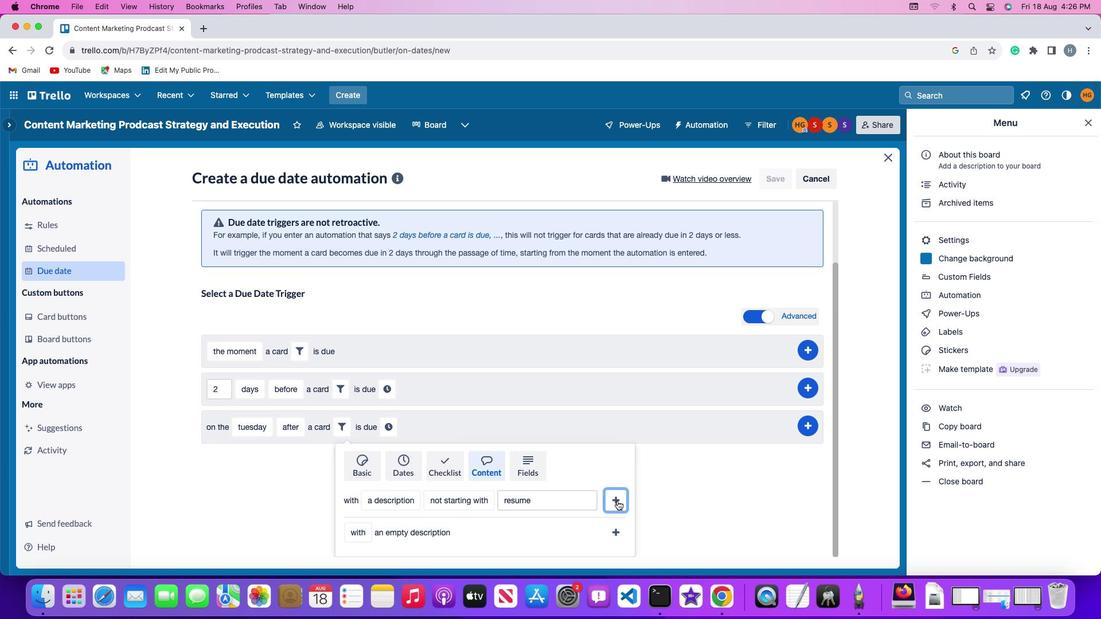 
Action: Mouse moved to (575, 499)
Screenshot: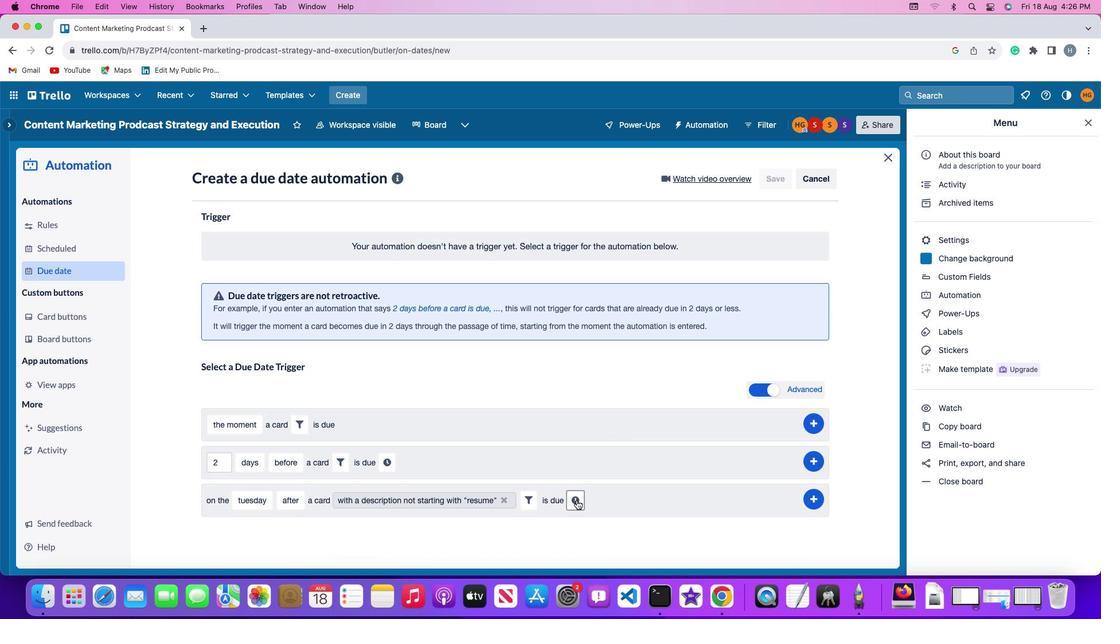 
Action: Mouse pressed left at (575, 499)
Screenshot: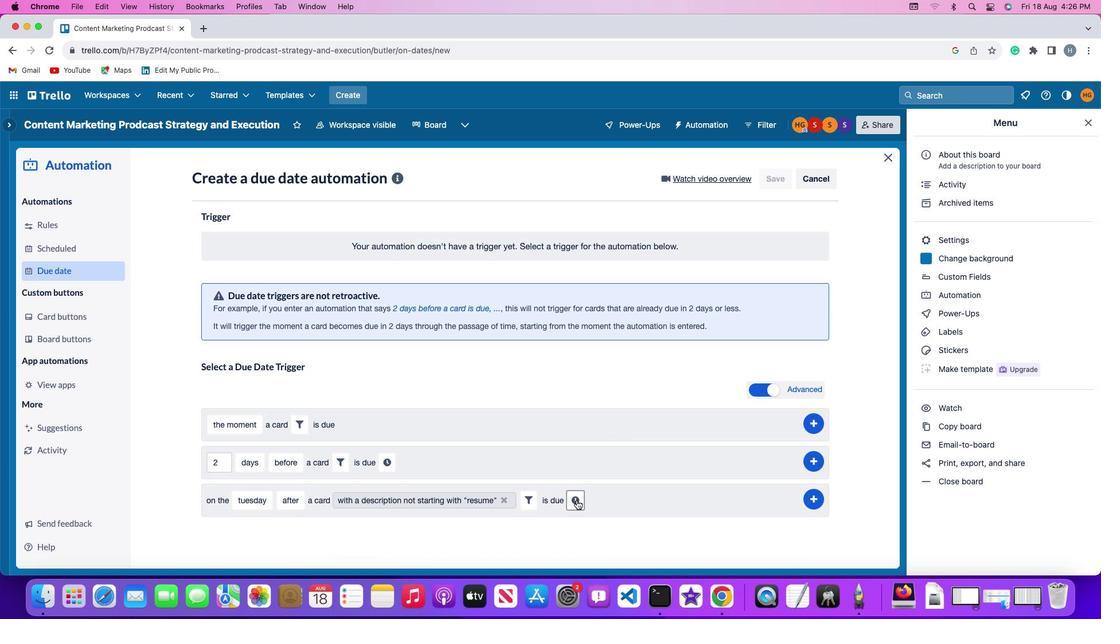 
Action: Mouse moved to (600, 499)
Screenshot: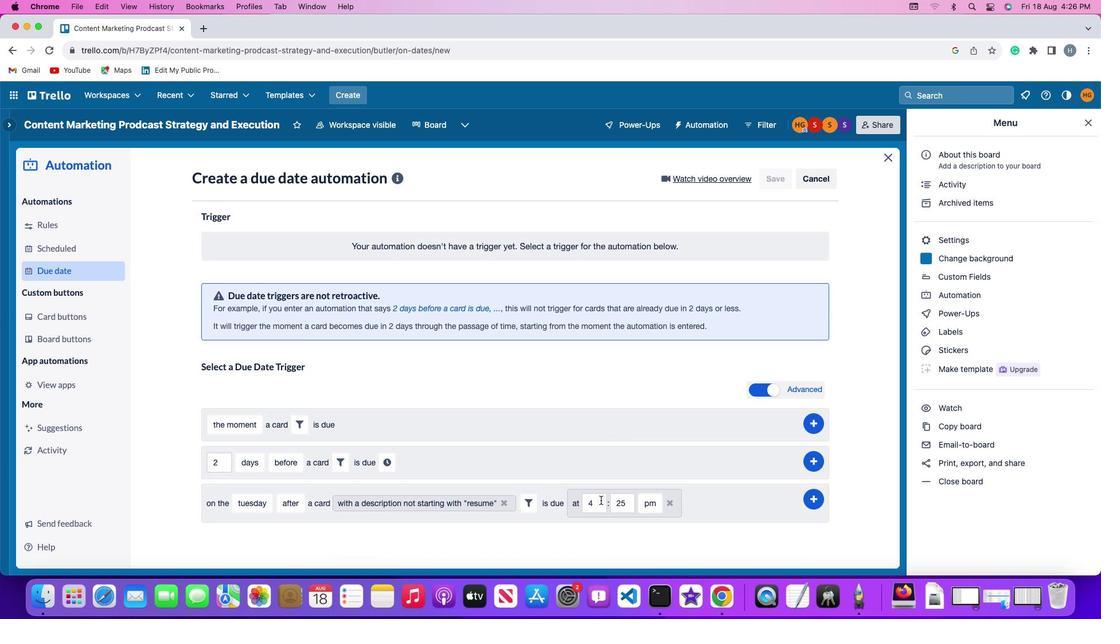 
Action: Mouse pressed left at (600, 499)
Screenshot: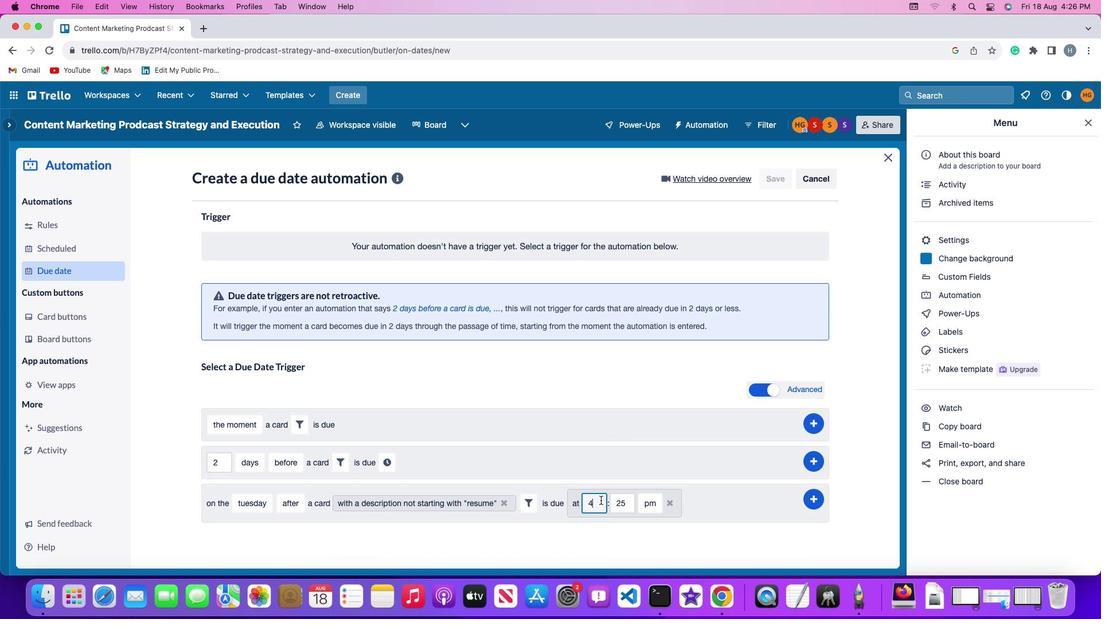 
Action: Key pressed Key.backspace'1''1'
Screenshot: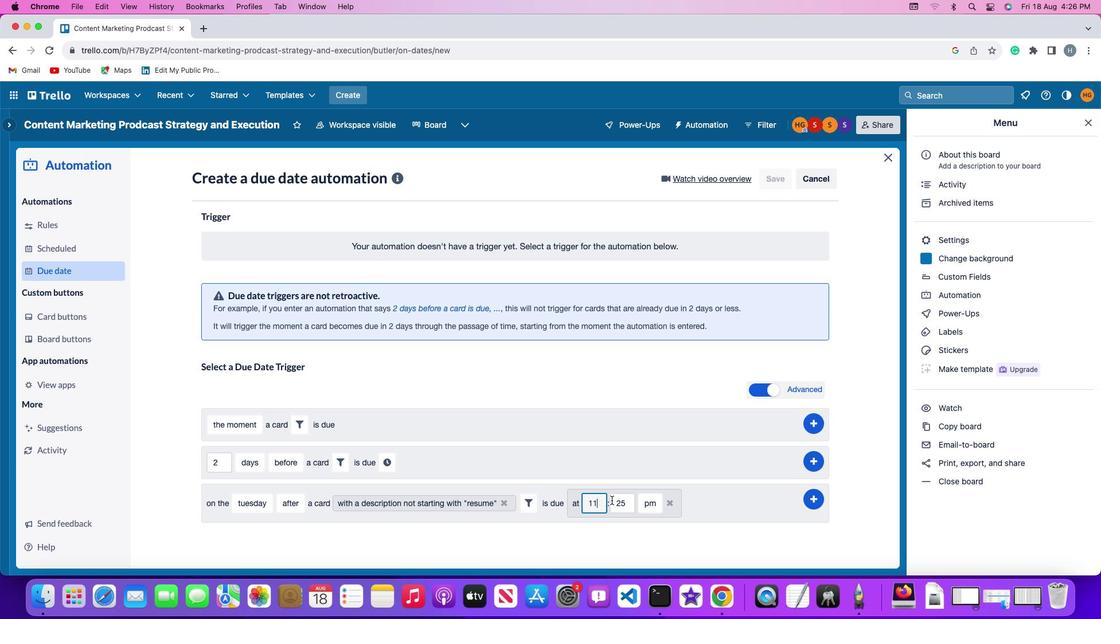 
Action: Mouse moved to (629, 500)
Screenshot: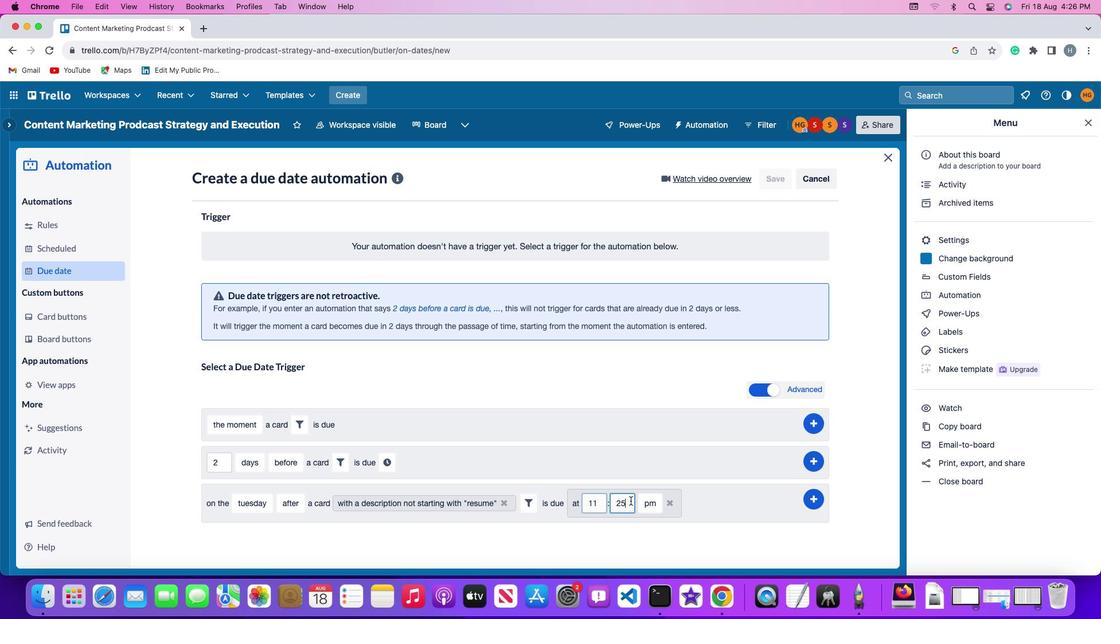
Action: Mouse pressed left at (629, 500)
Screenshot: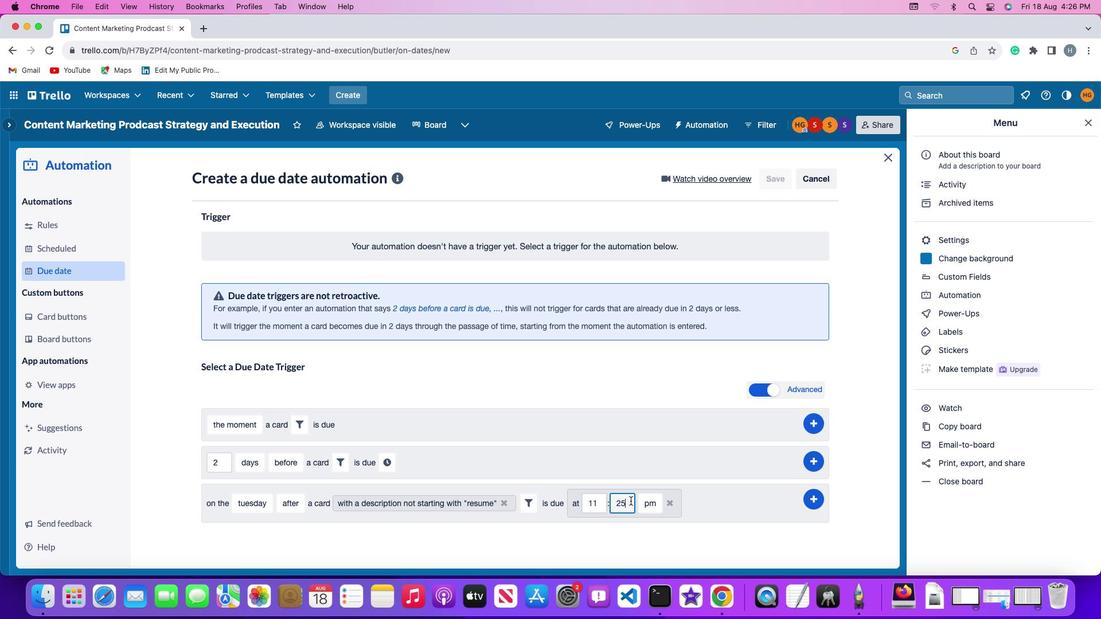 
Action: Key pressed Key.backspaceKey.backspace'0''0'
Screenshot: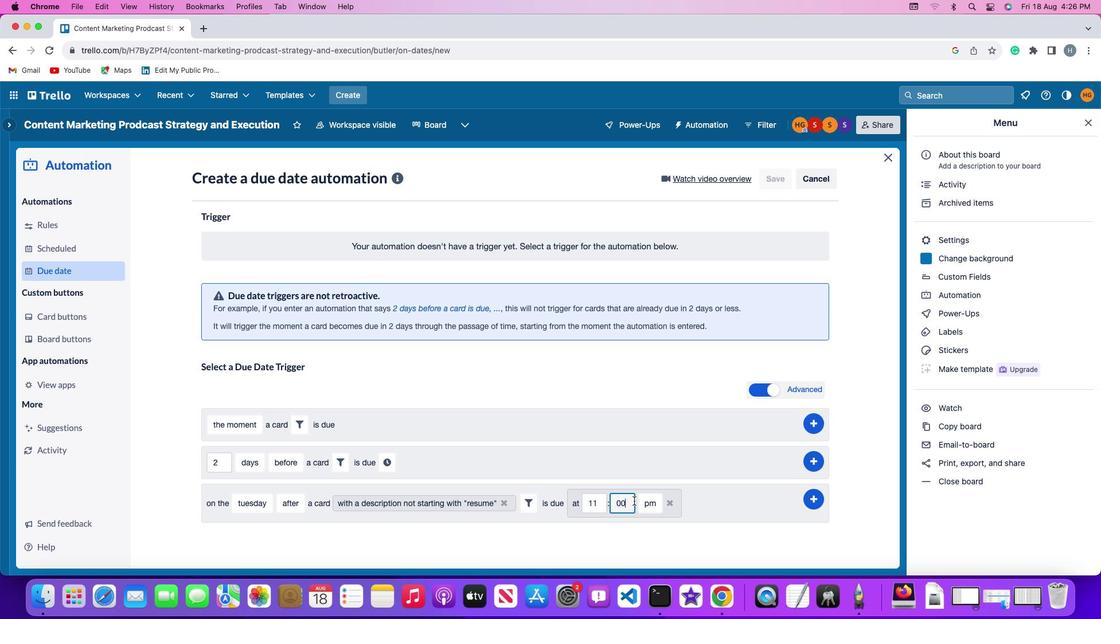 
Action: Mouse moved to (652, 497)
Screenshot: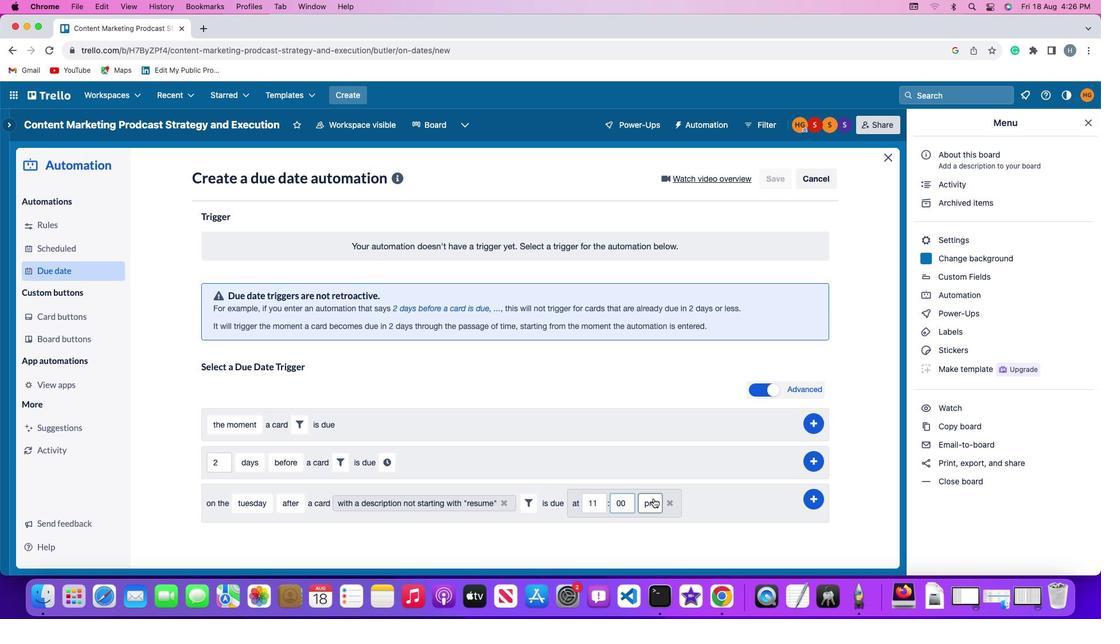 
Action: Mouse pressed left at (652, 497)
Screenshot: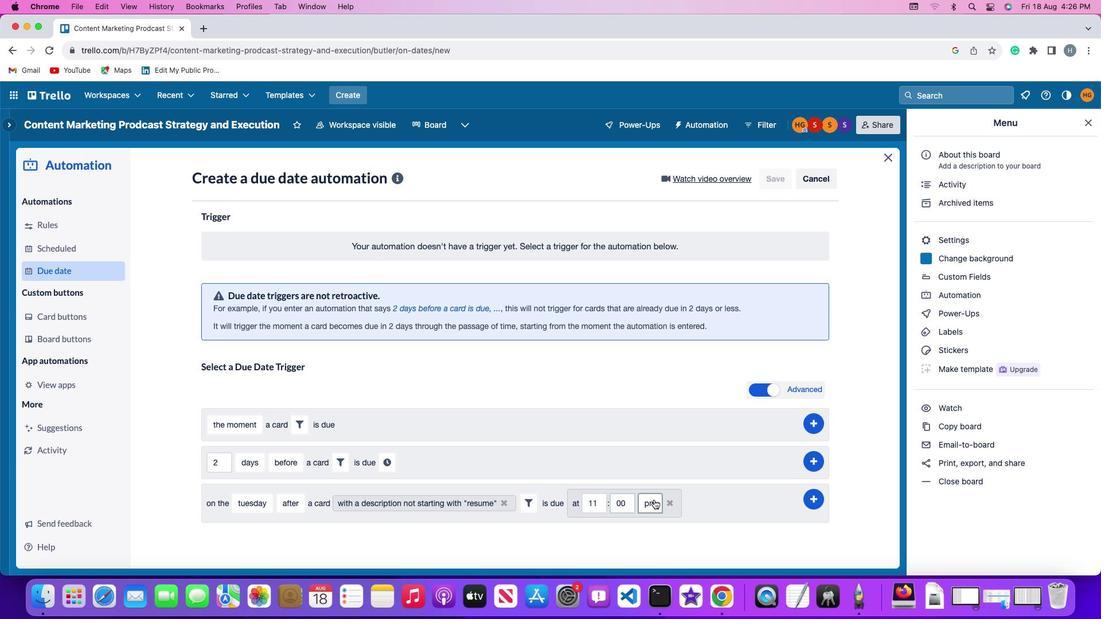 
Action: Mouse moved to (652, 515)
Screenshot: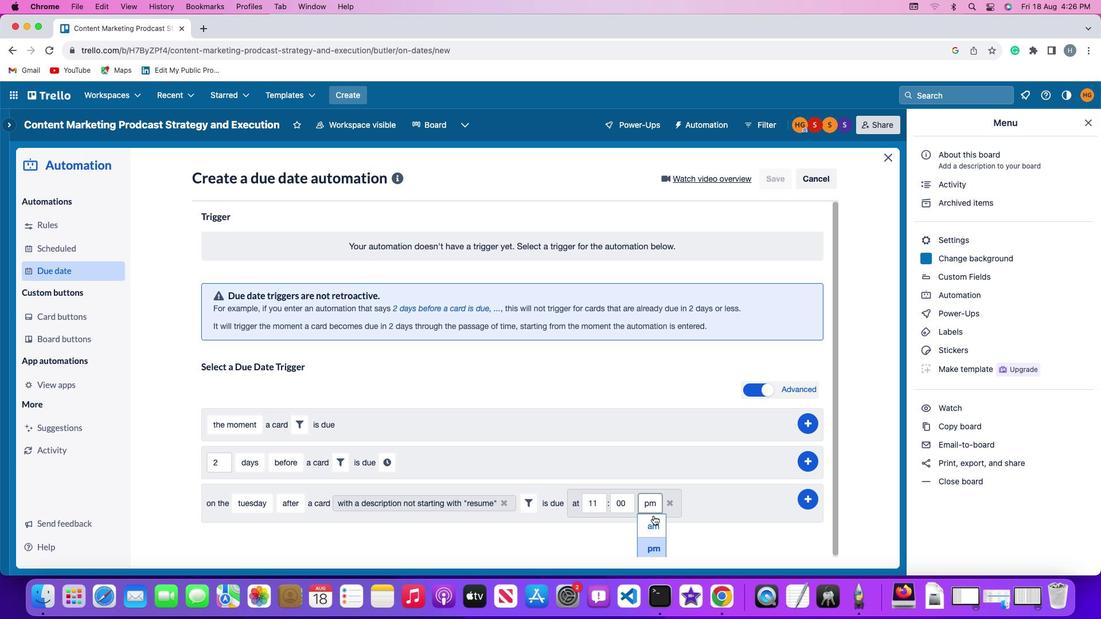 
Action: Mouse pressed left at (652, 515)
Screenshot: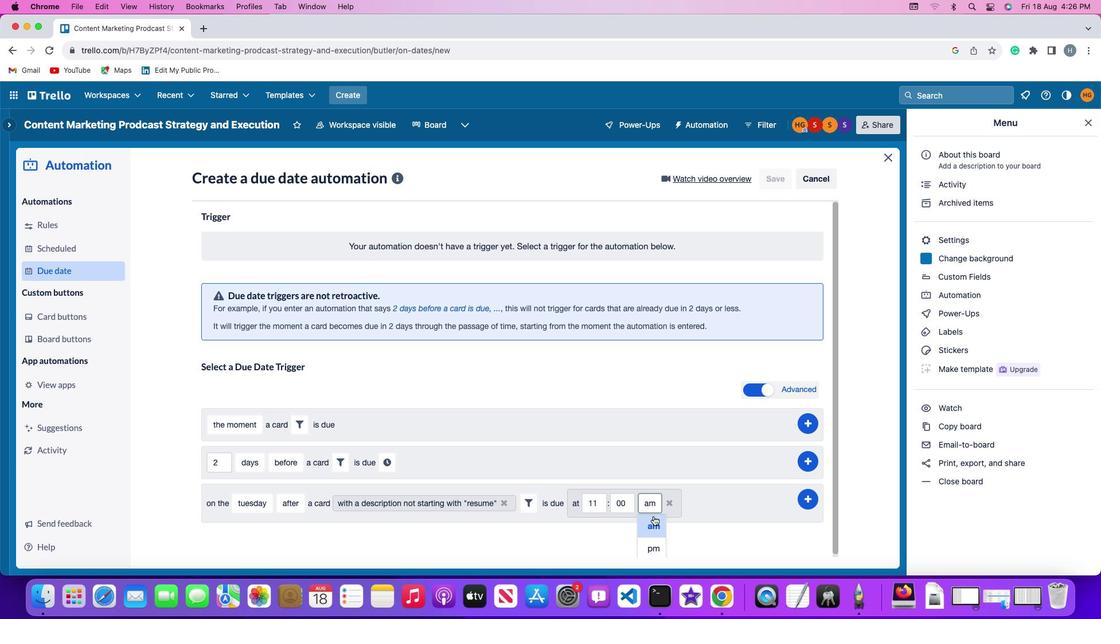 
Action: Mouse moved to (812, 495)
Screenshot: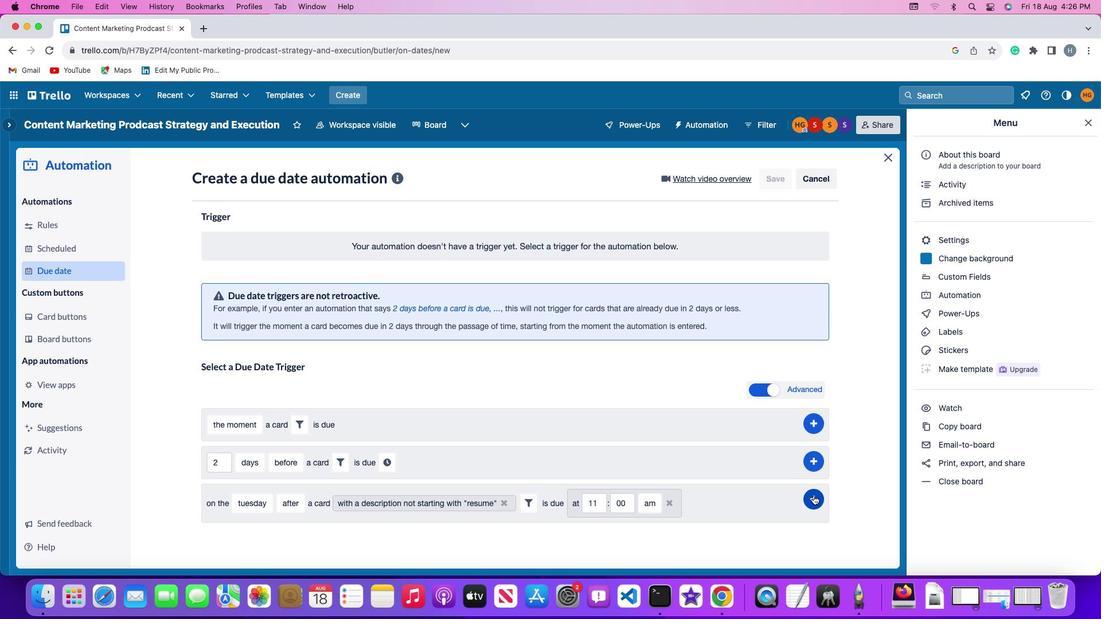 
Action: Mouse pressed left at (812, 495)
Screenshot: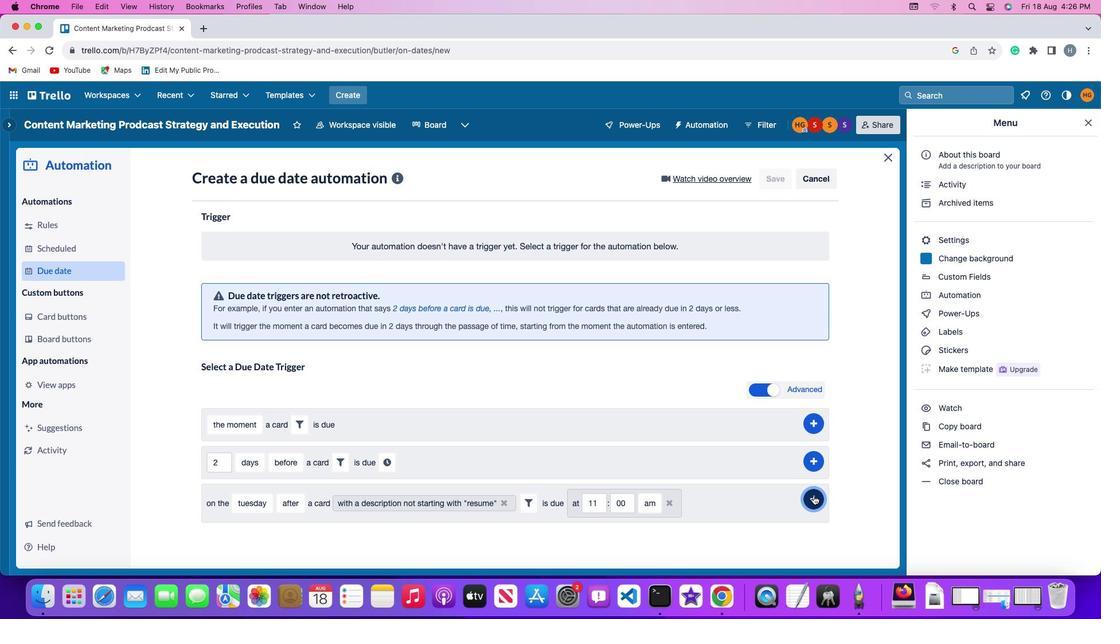 
Action: Mouse moved to (862, 422)
Screenshot: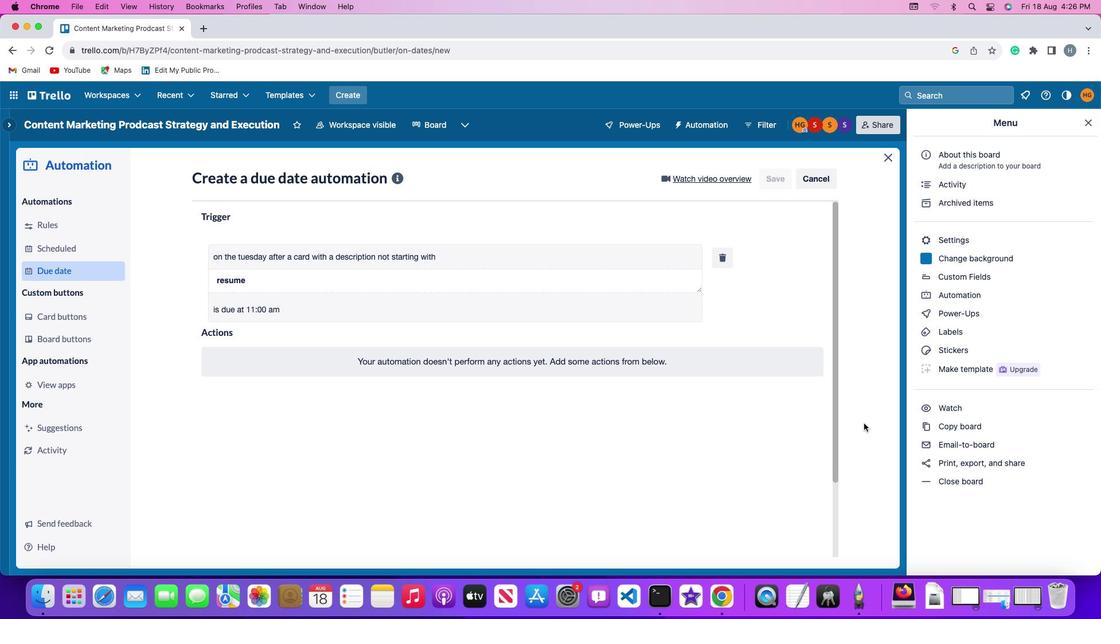 
